 Task: Find connections with filter location Patiya with filter topic #personaldevelopment with filter profile language French with filter current company Decathlon Sports India with filter school The Doon School with filter industry Plastics Manufacturing with filter service category Auto Insurance with filter keywords title Director of Storytelling
Action: Mouse moved to (601, 118)
Screenshot: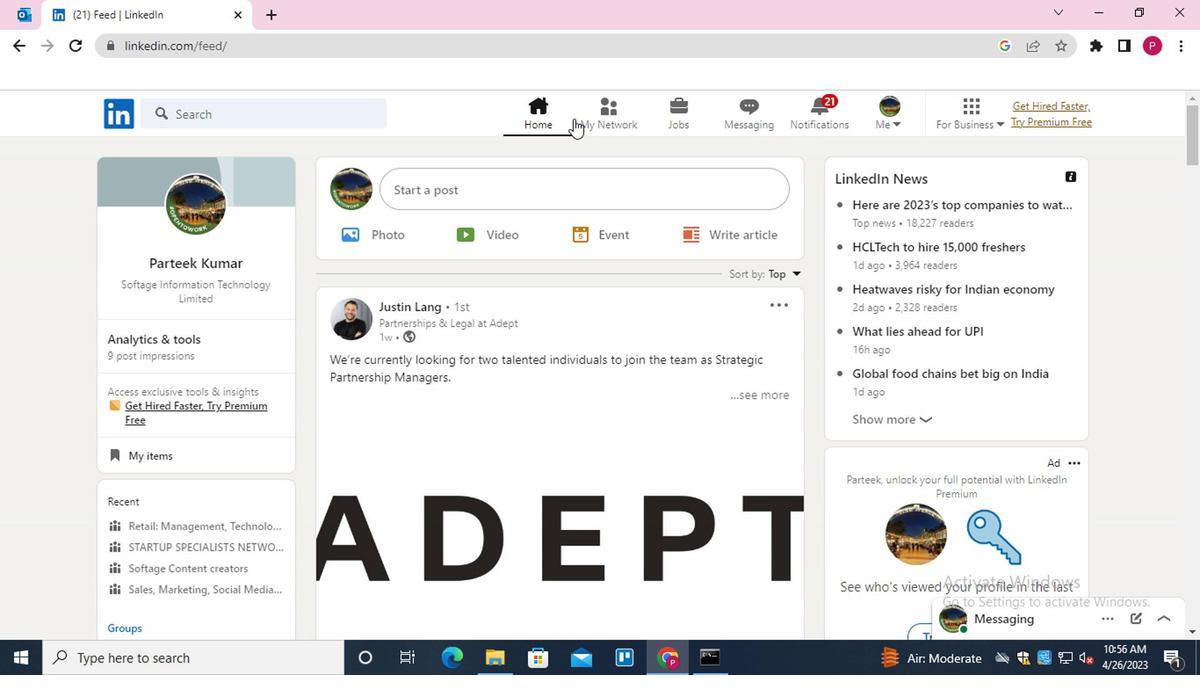 
Action: Mouse pressed left at (601, 118)
Screenshot: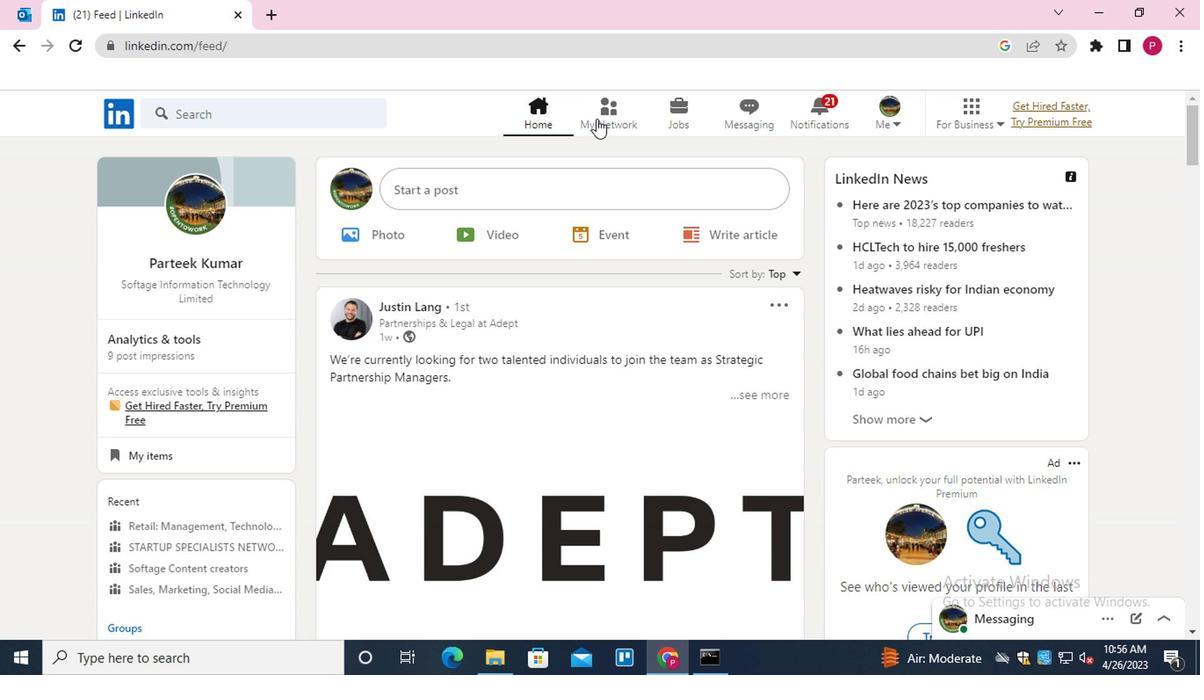 
Action: Mouse moved to (274, 211)
Screenshot: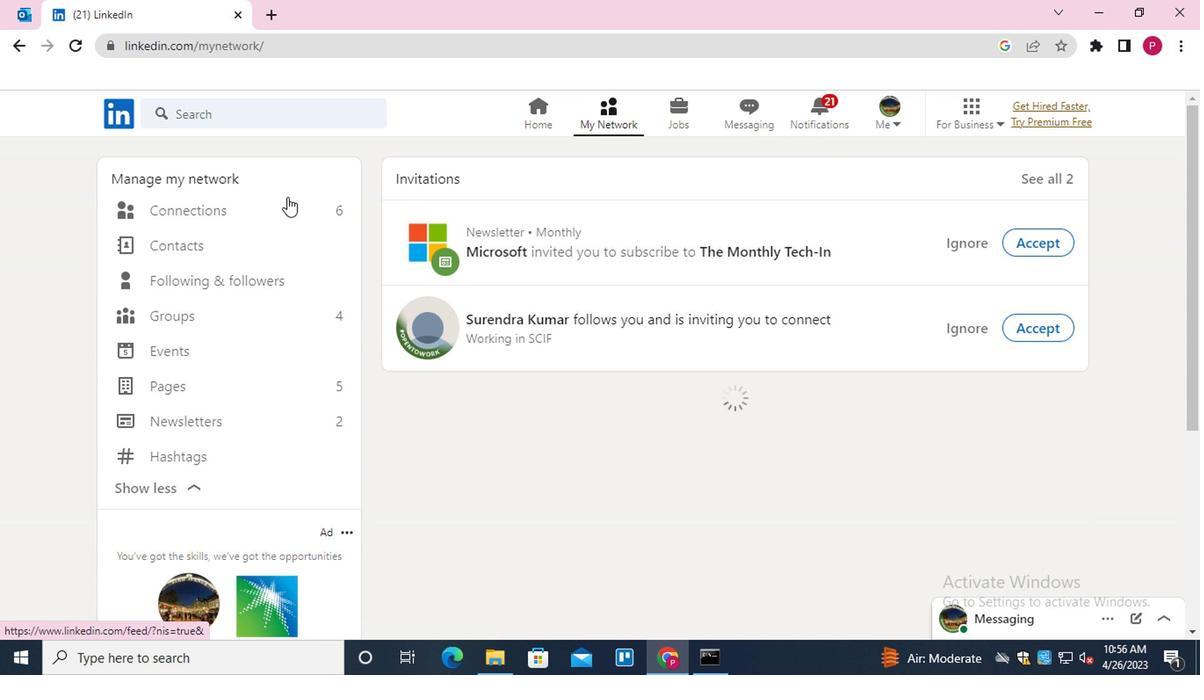 
Action: Mouse pressed left at (274, 211)
Screenshot: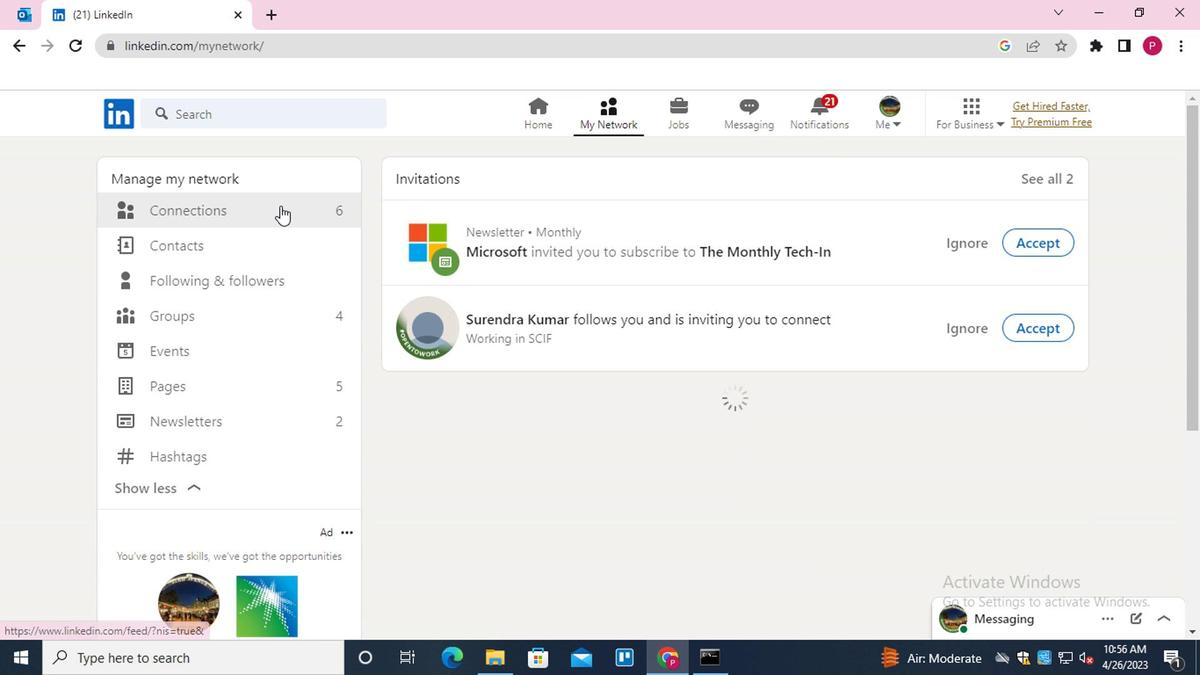 
Action: Mouse moved to (718, 213)
Screenshot: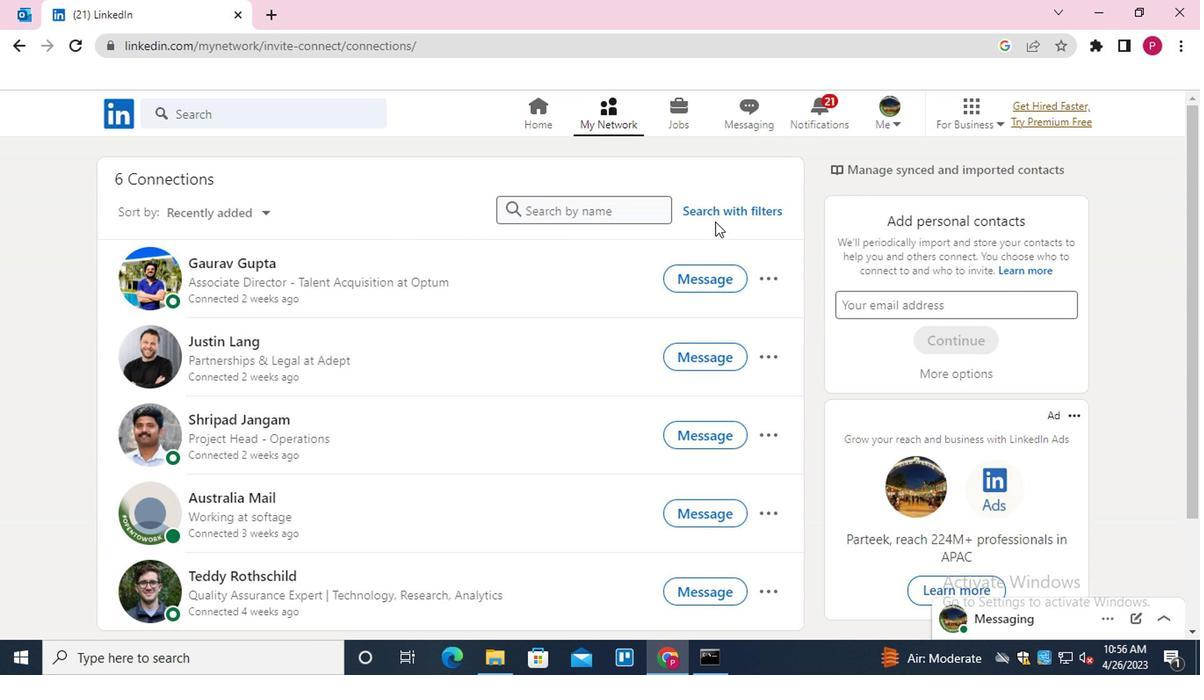 
Action: Mouse pressed left at (718, 213)
Screenshot: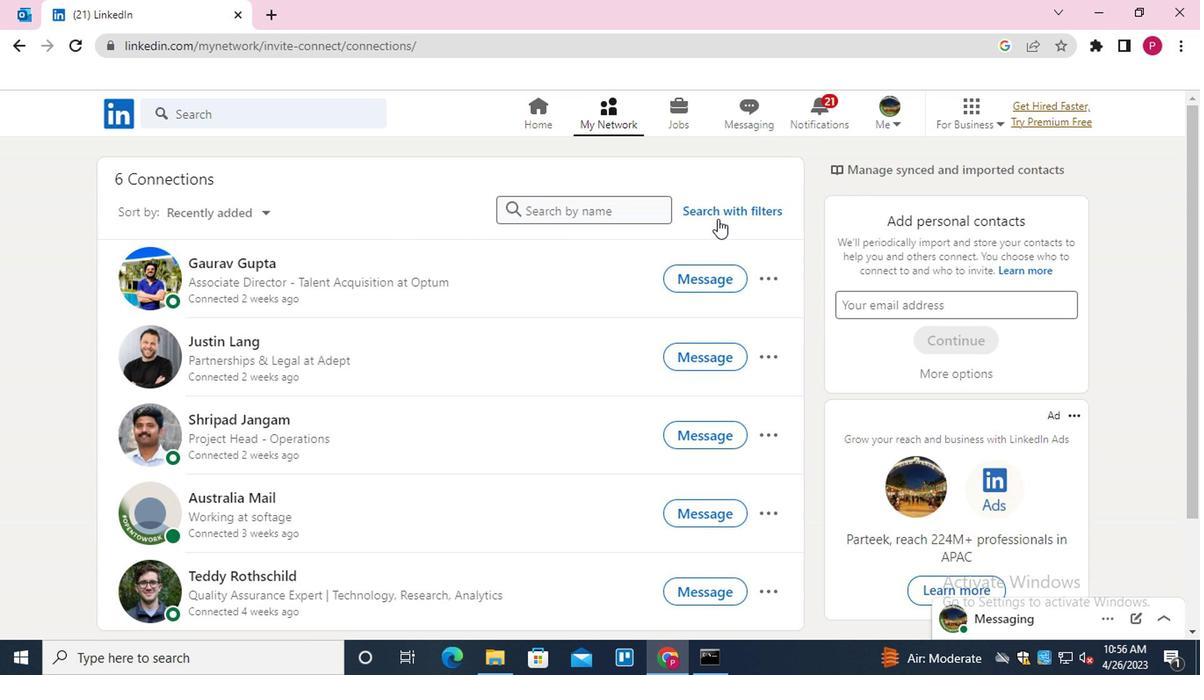 
Action: Mouse moved to (571, 162)
Screenshot: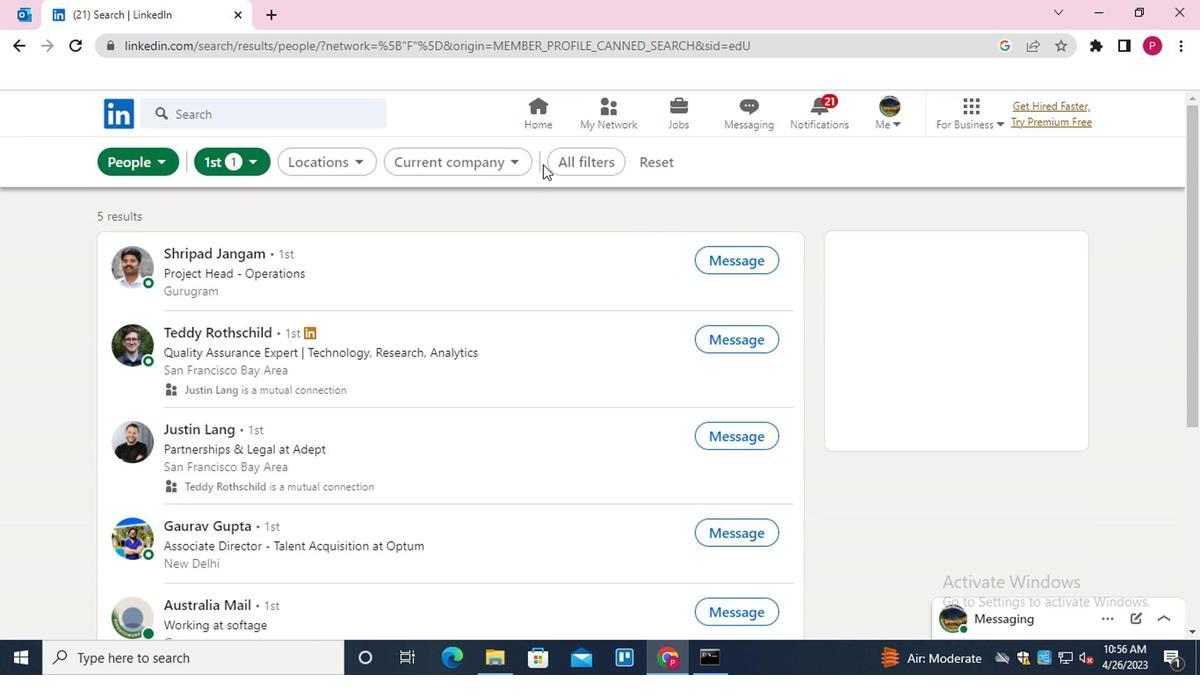 
Action: Mouse pressed left at (571, 162)
Screenshot: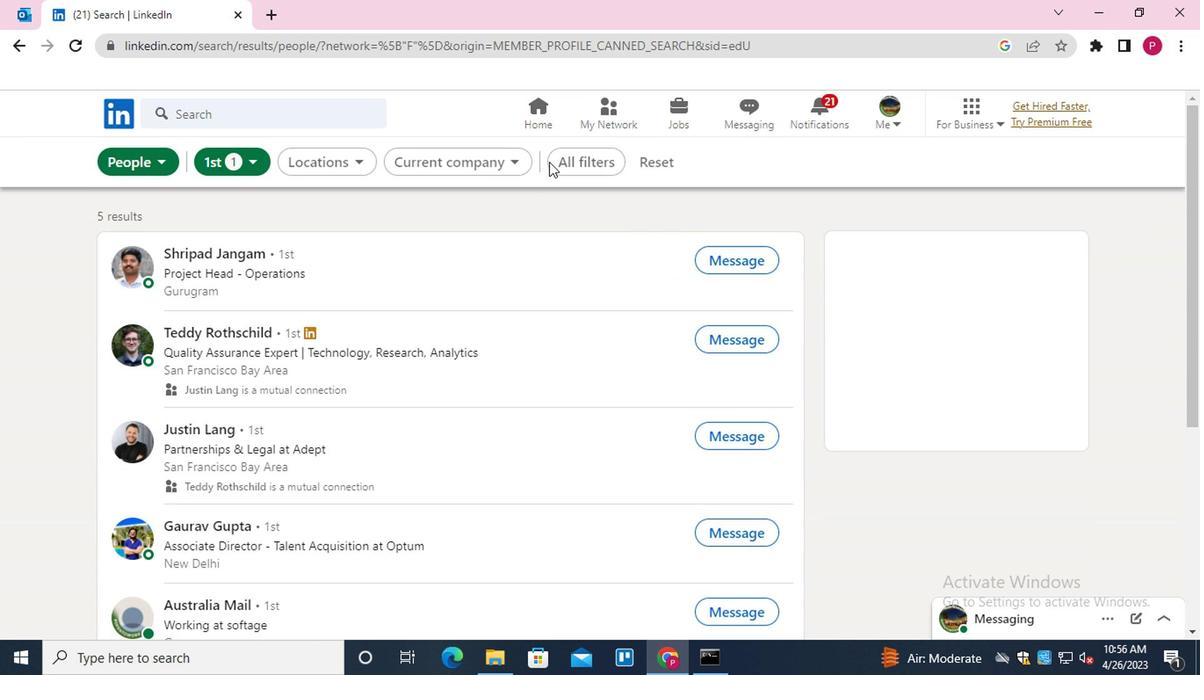 
Action: Mouse moved to (889, 326)
Screenshot: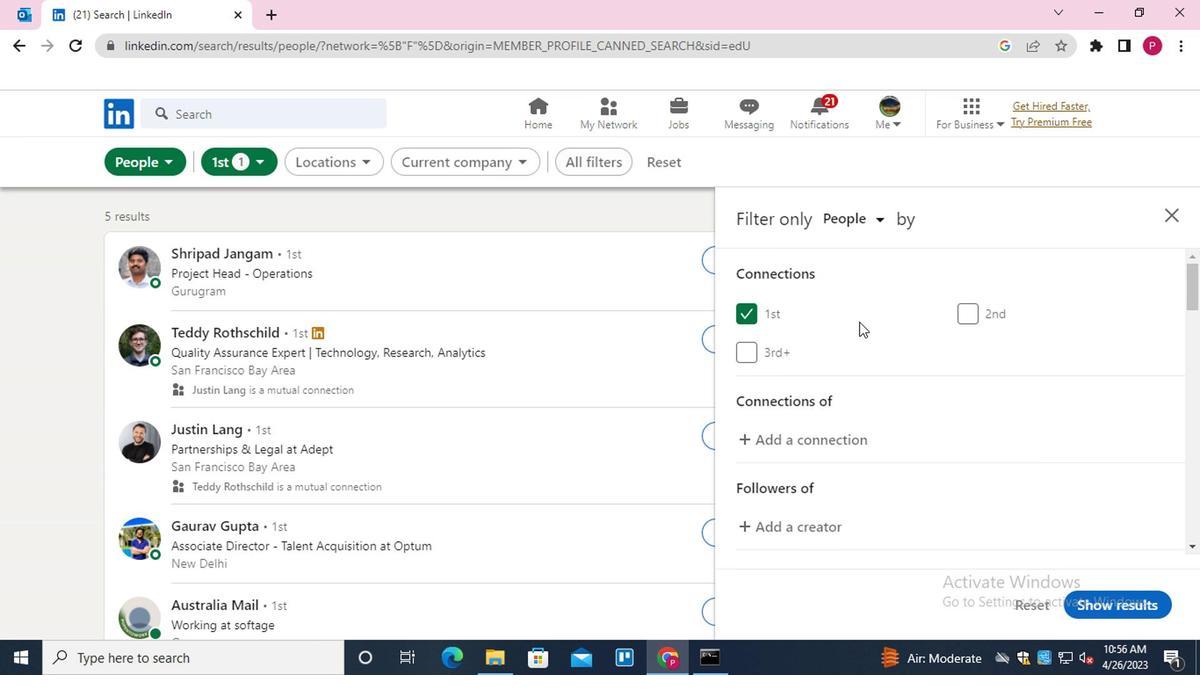 
Action: Mouse scrolled (889, 325) with delta (0, 0)
Screenshot: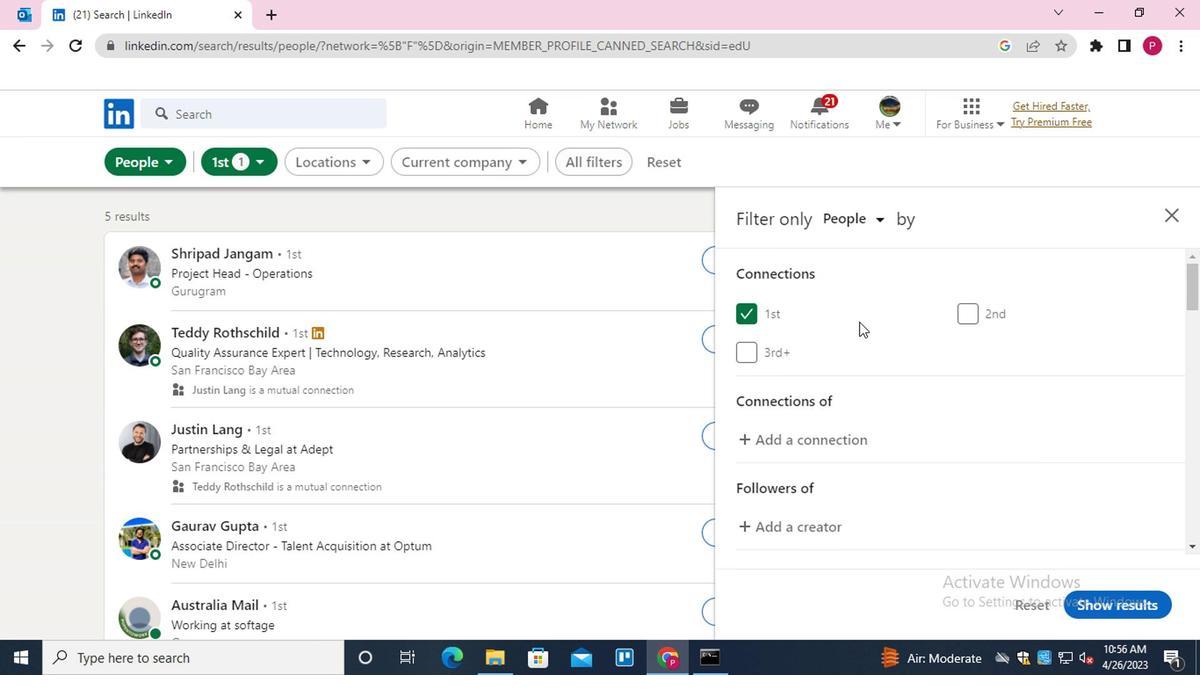 
Action: Mouse moved to (898, 332)
Screenshot: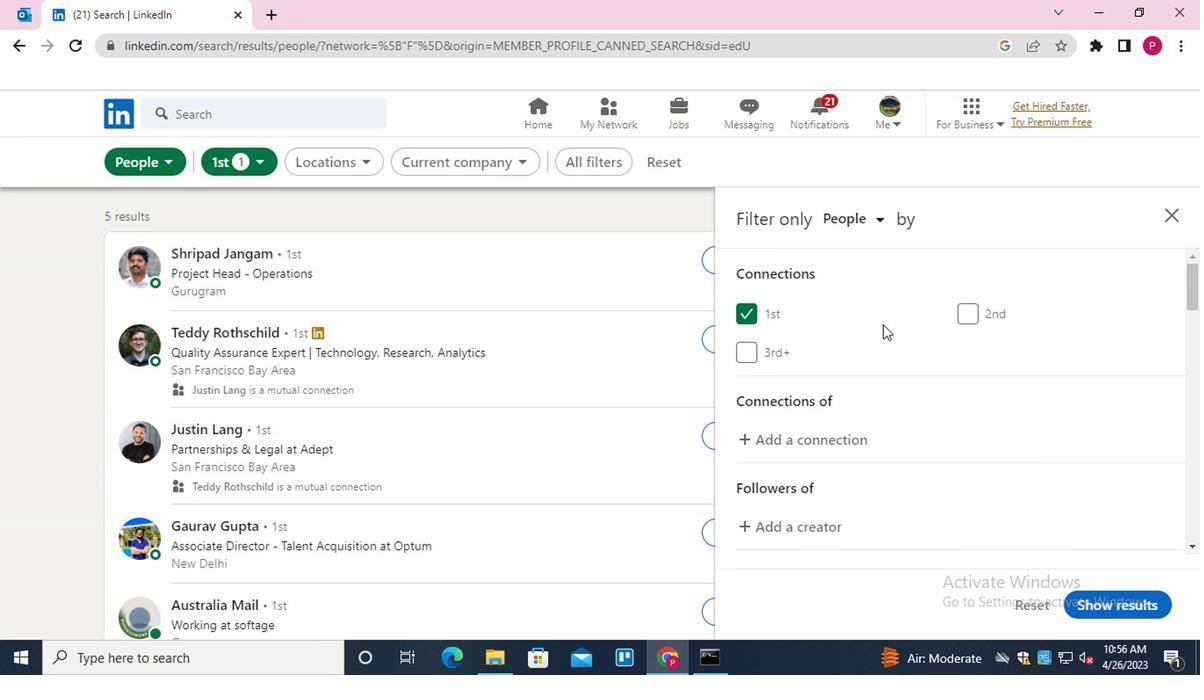 
Action: Mouse scrolled (898, 331) with delta (0, 0)
Screenshot: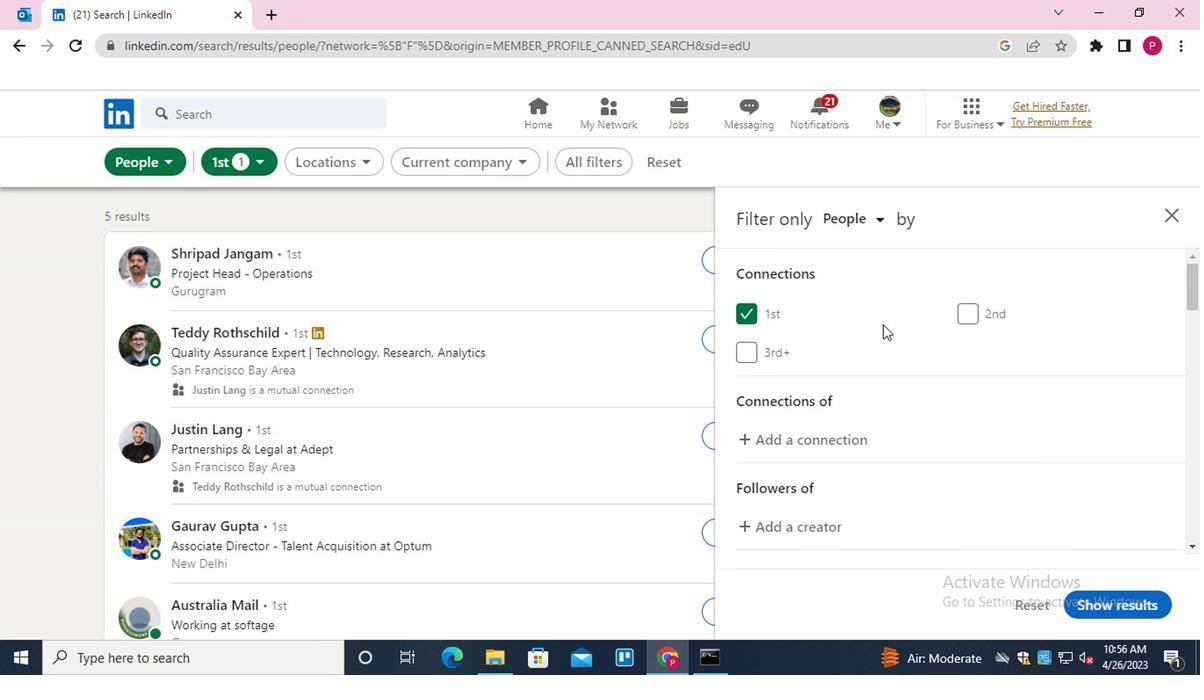 
Action: Mouse moved to (909, 338)
Screenshot: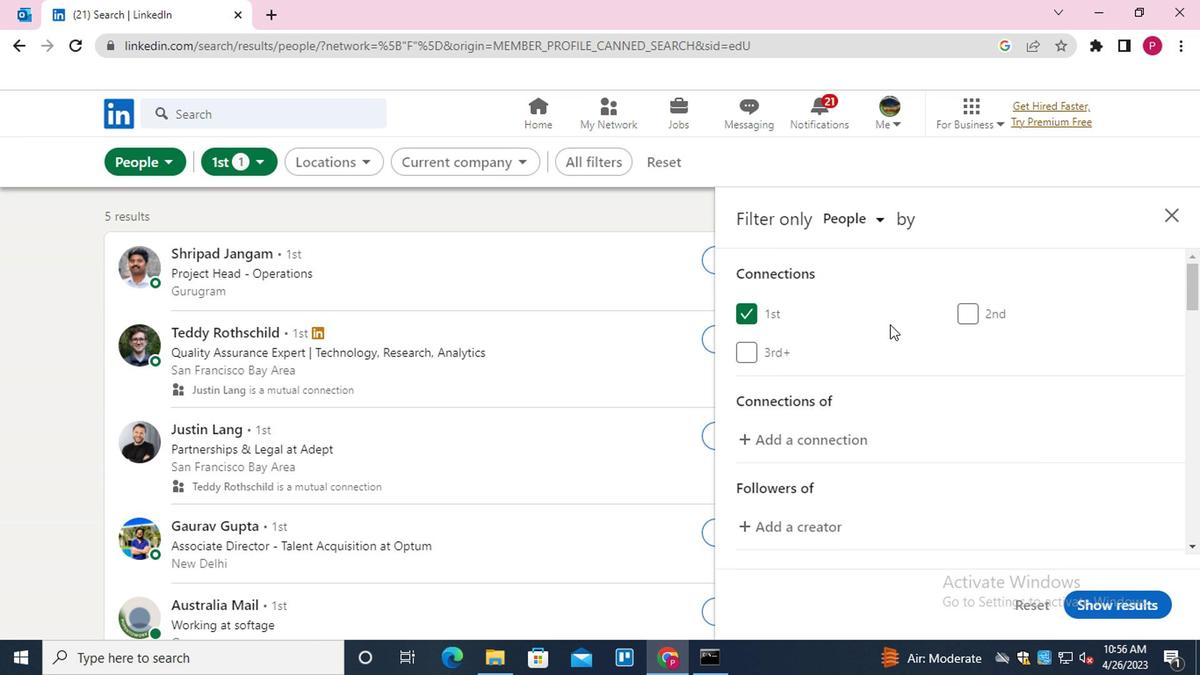 
Action: Mouse scrolled (909, 337) with delta (0, -1)
Screenshot: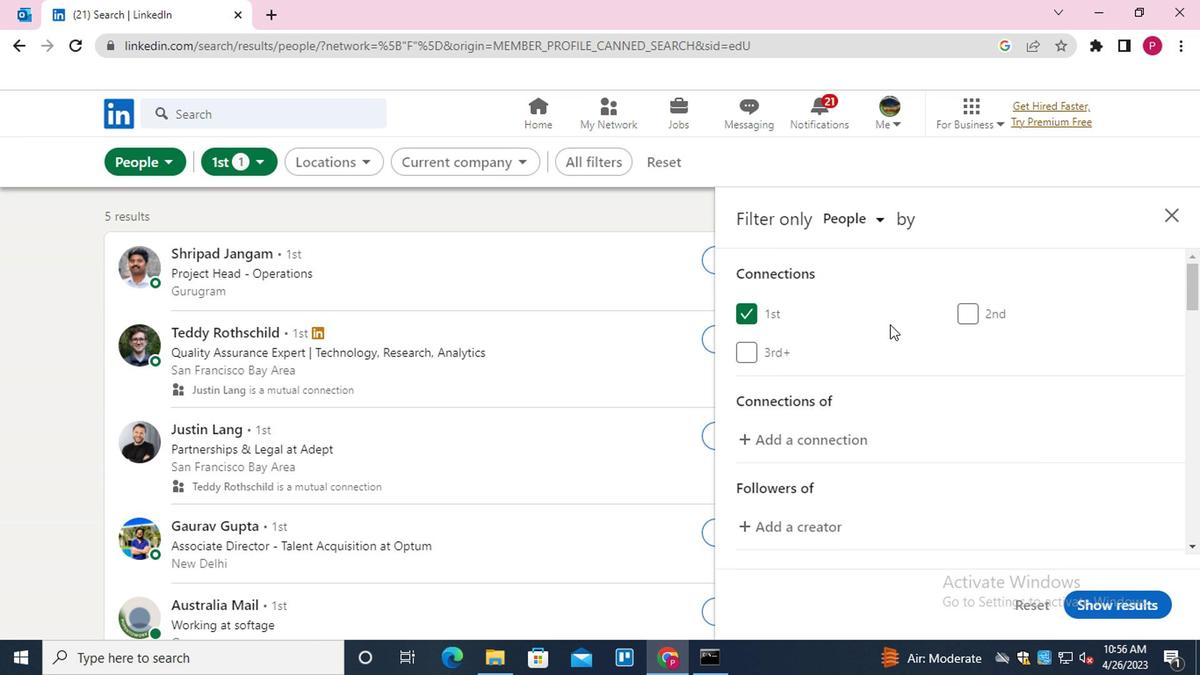 
Action: Mouse moved to (990, 430)
Screenshot: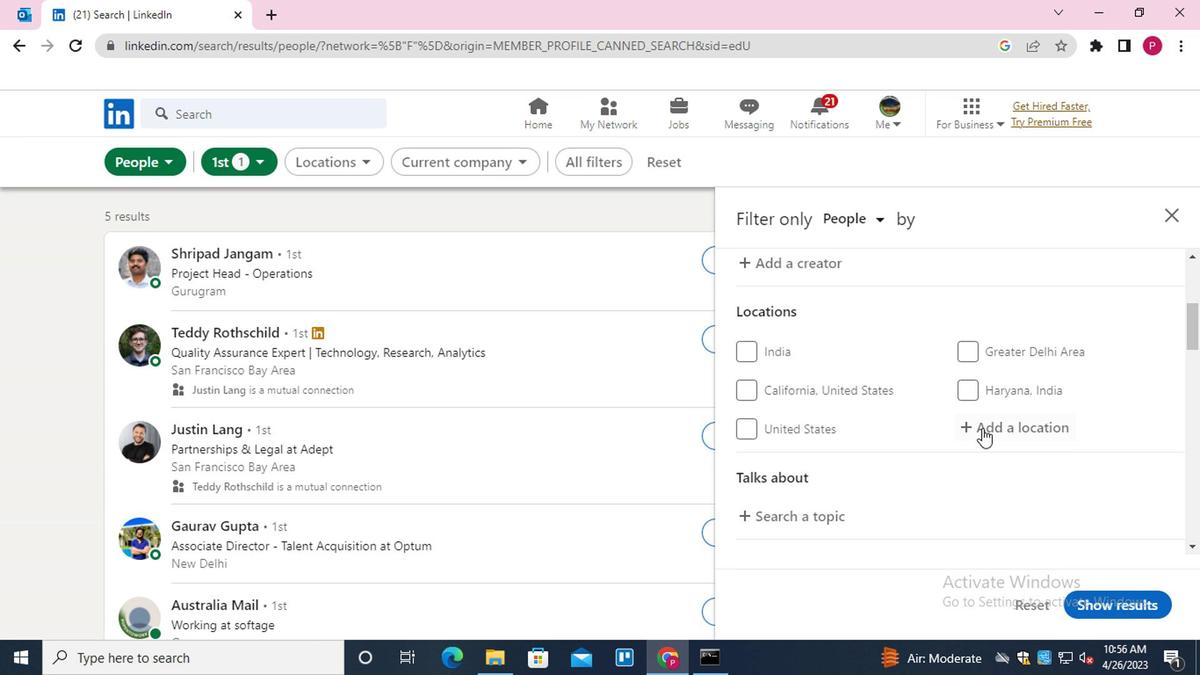 
Action: Mouse pressed left at (990, 430)
Screenshot: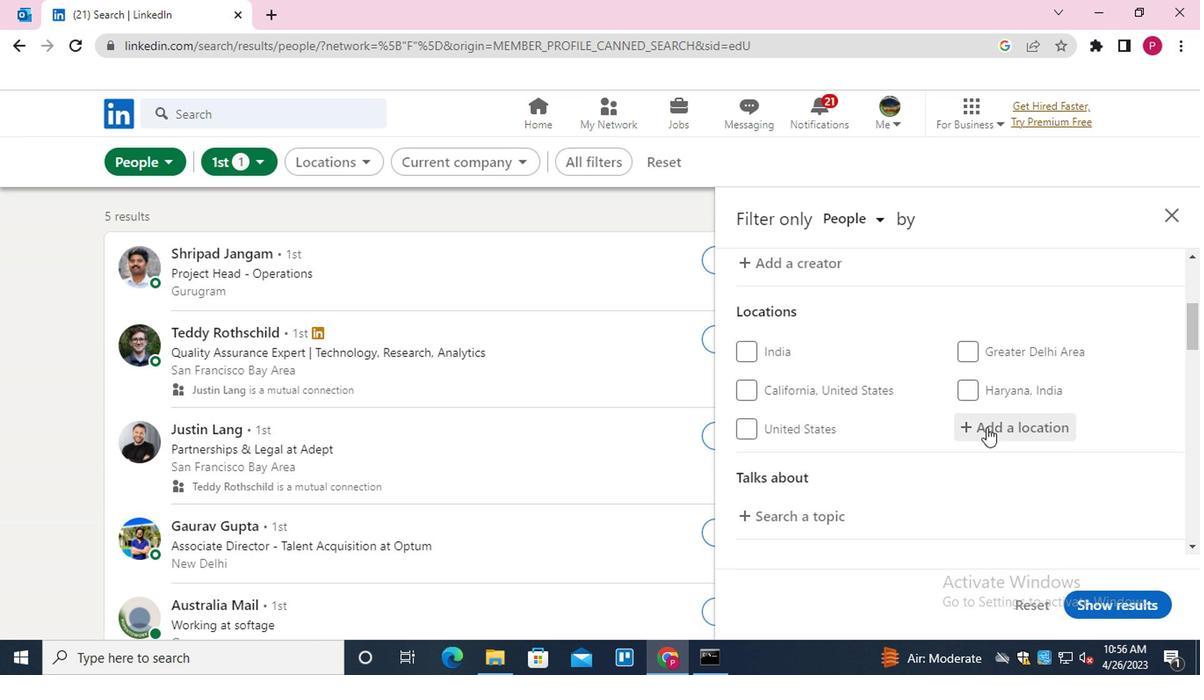 
Action: Key pressed <Key.shift>PATIYA<Key.down><Key.enter>
Screenshot: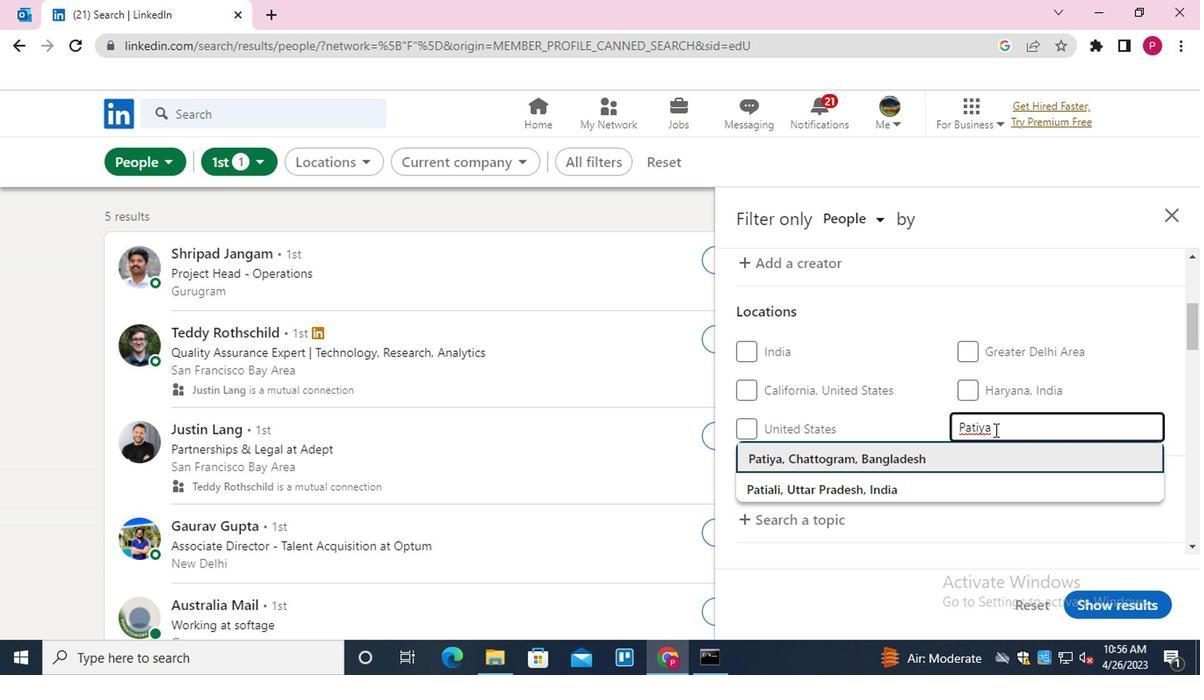 
Action: Mouse moved to (970, 443)
Screenshot: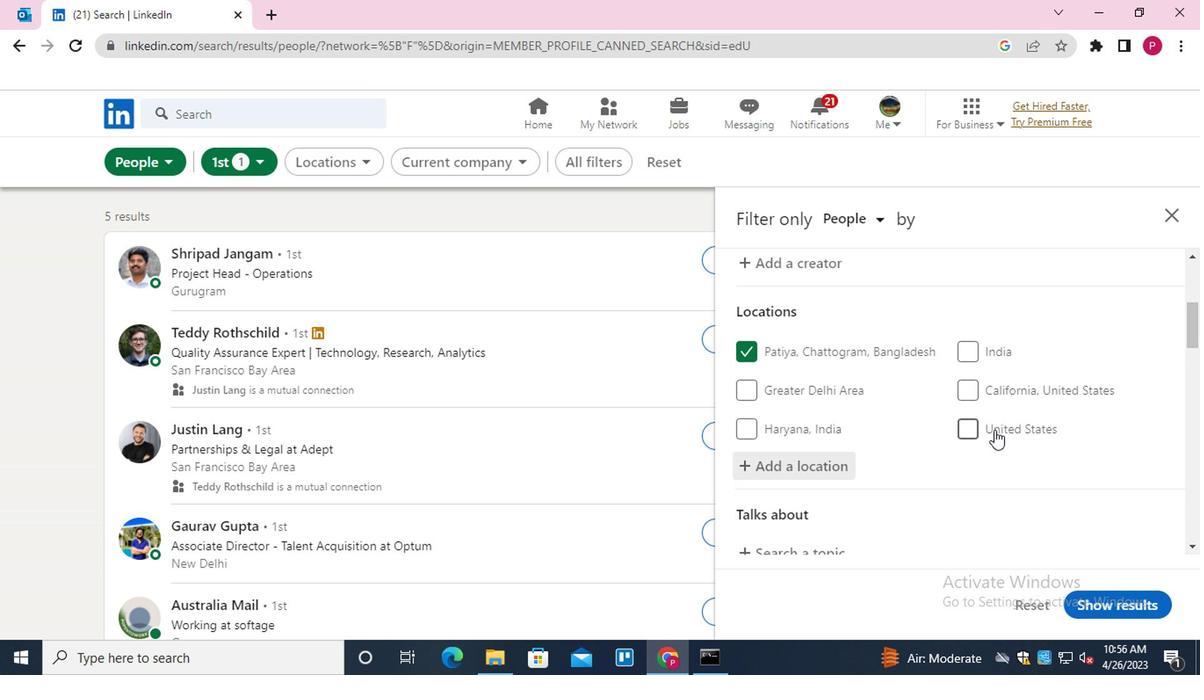 
Action: Mouse scrolled (970, 443) with delta (0, 0)
Screenshot: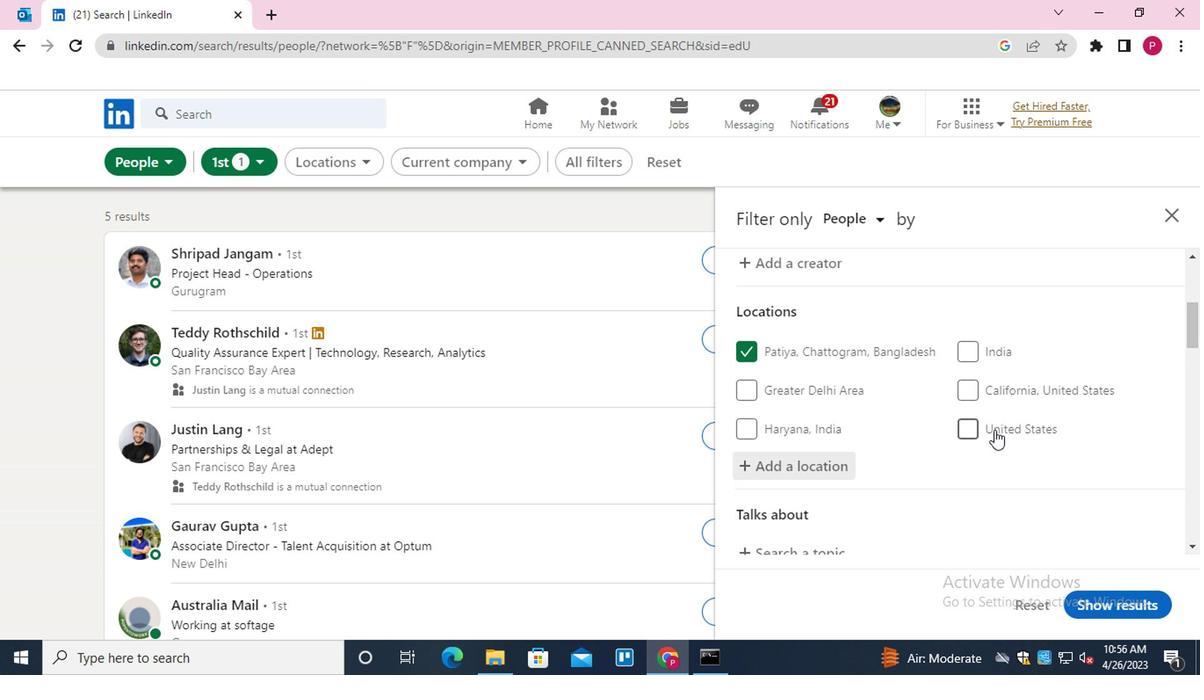 
Action: Mouse moved to (794, 475)
Screenshot: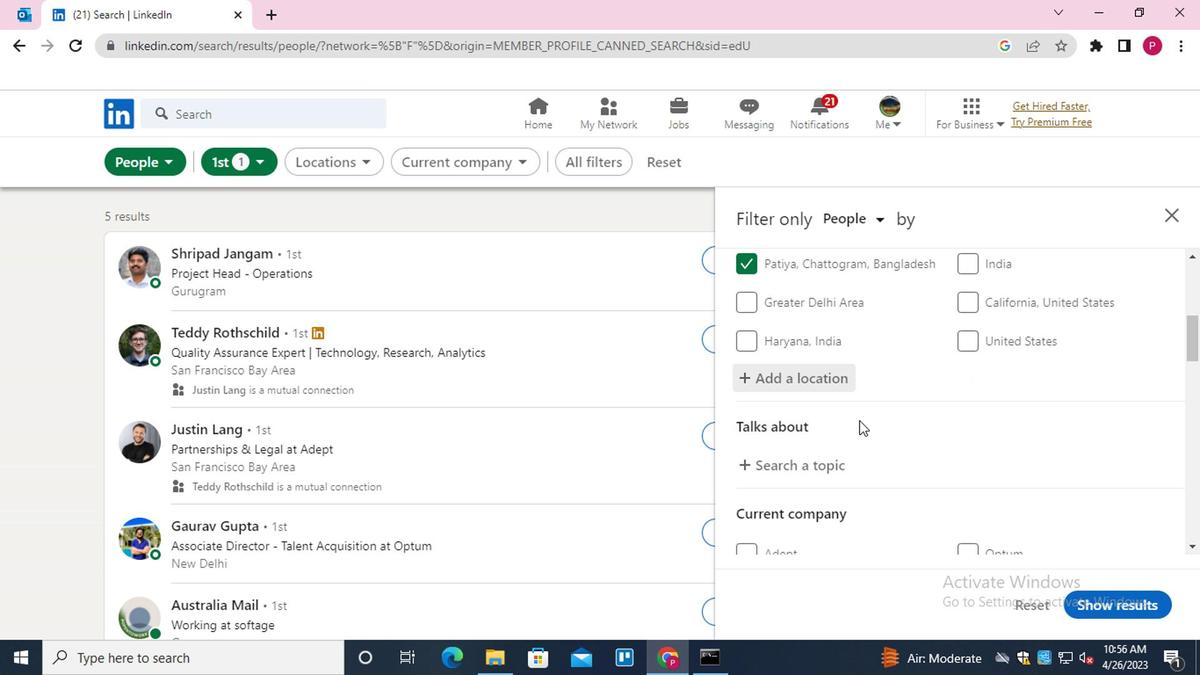 
Action: Mouse pressed left at (794, 475)
Screenshot: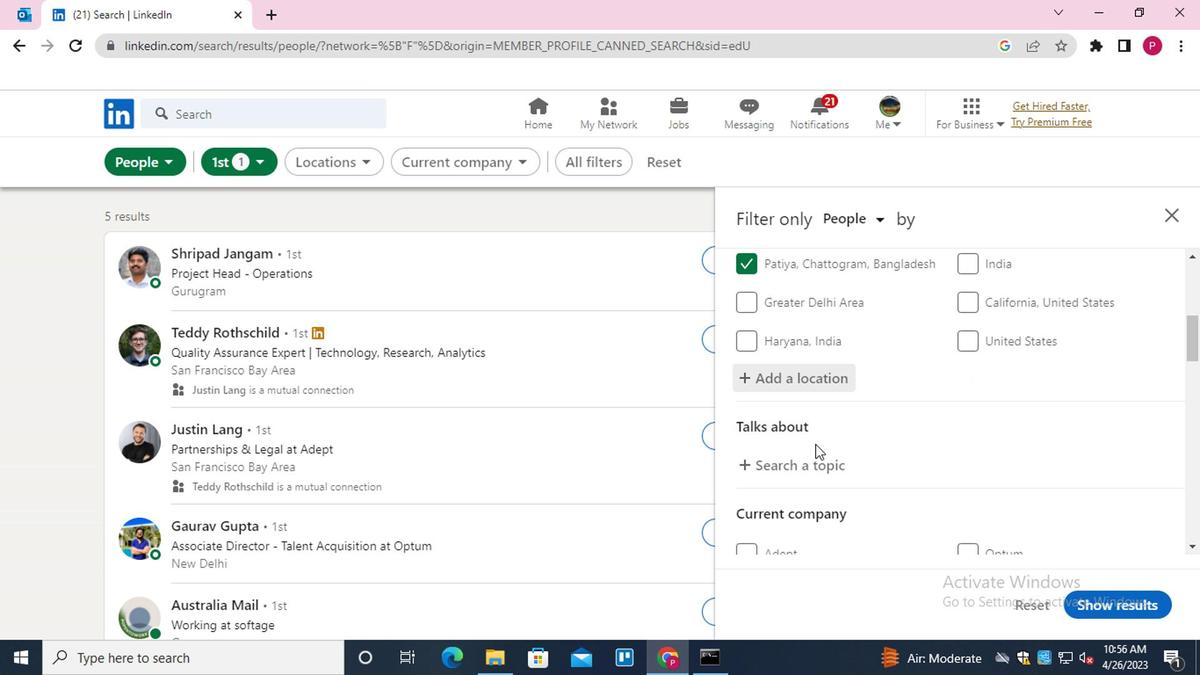 
Action: Key pressed PERSONAL<Key.down><Key.down><Key.enter>
Screenshot: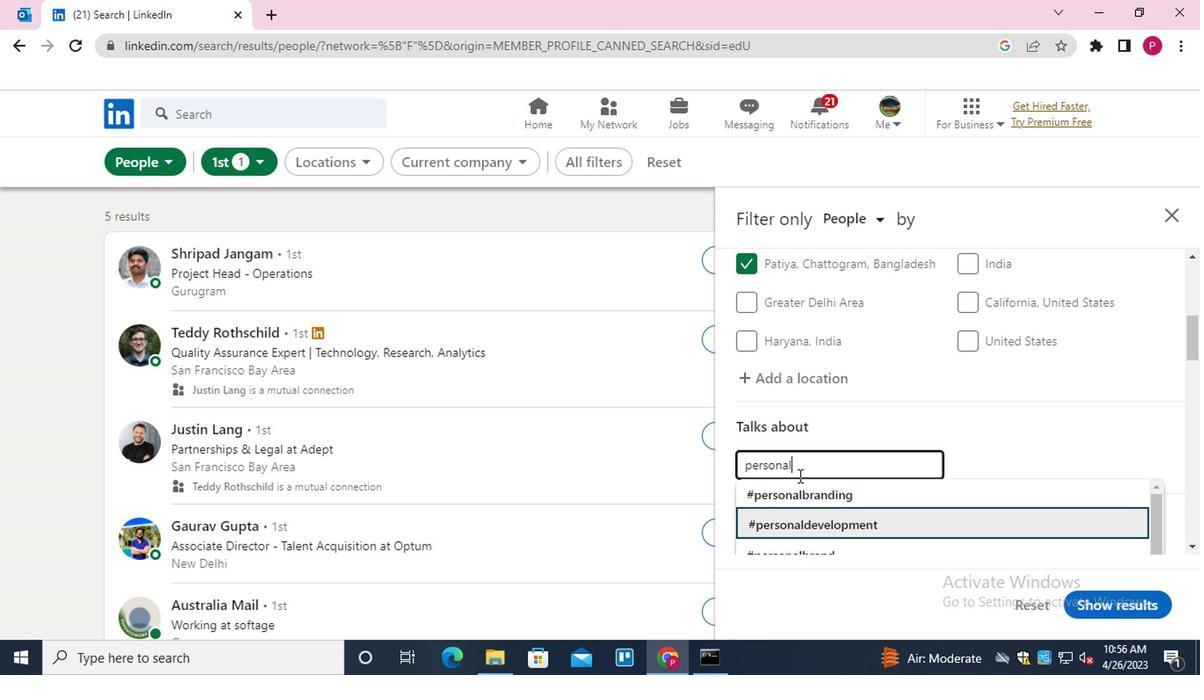 
Action: Mouse moved to (793, 476)
Screenshot: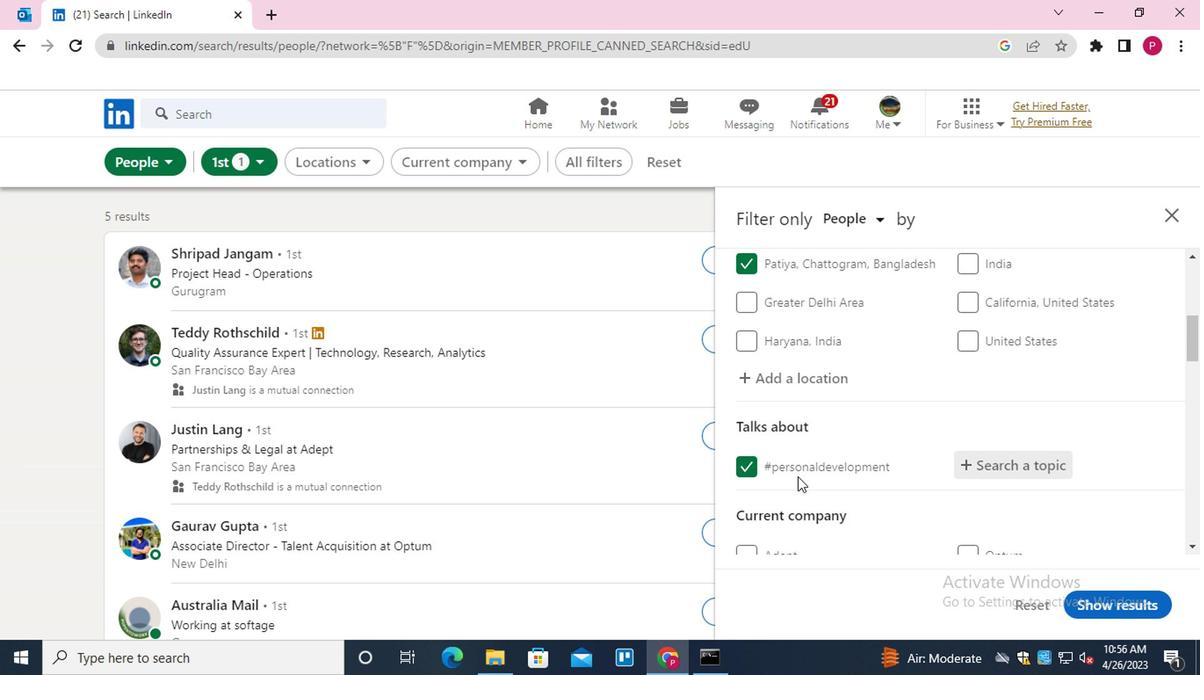 
Action: Mouse scrolled (793, 475) with delta (0, 0)
Screenshot: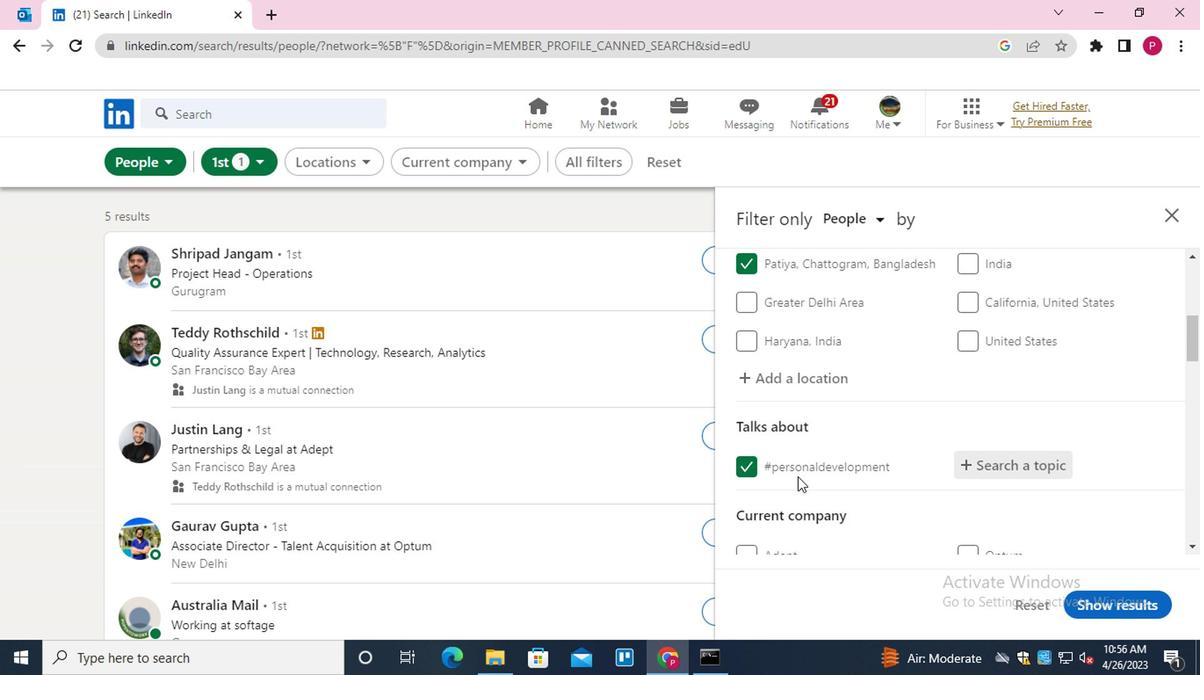 
Action: Mouse moved to (795, 474)
Screenshot: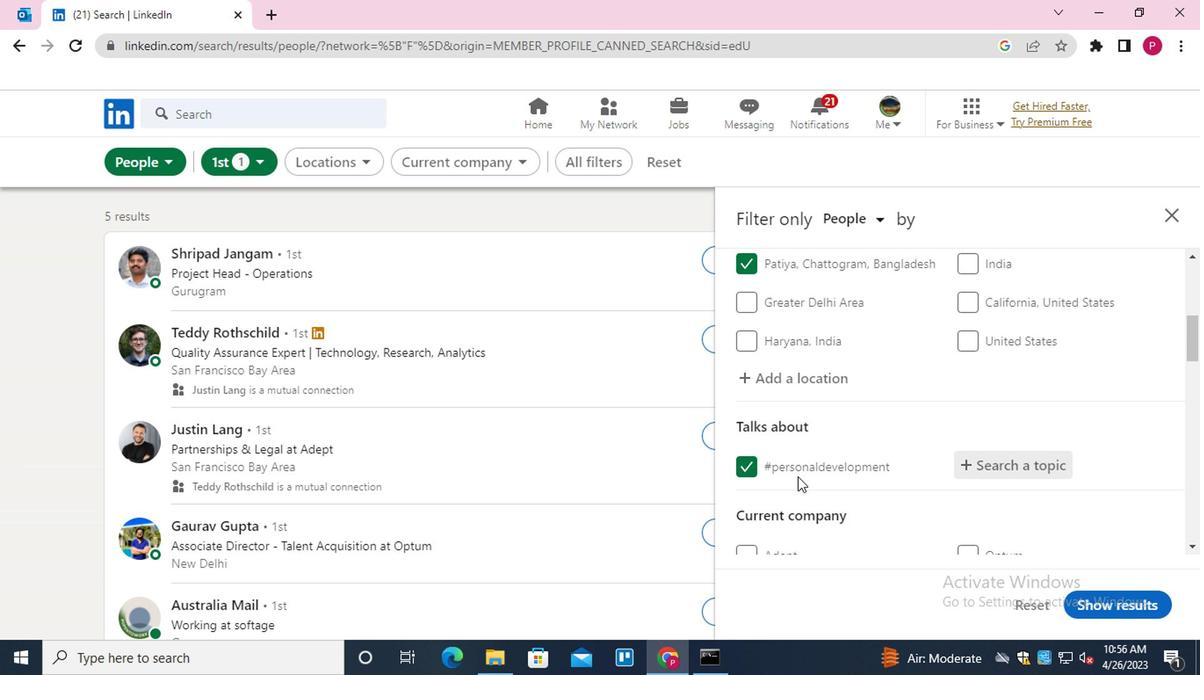 
Action: Mouse scrolled (795, 473) with delta (0, 0)
Screenshot: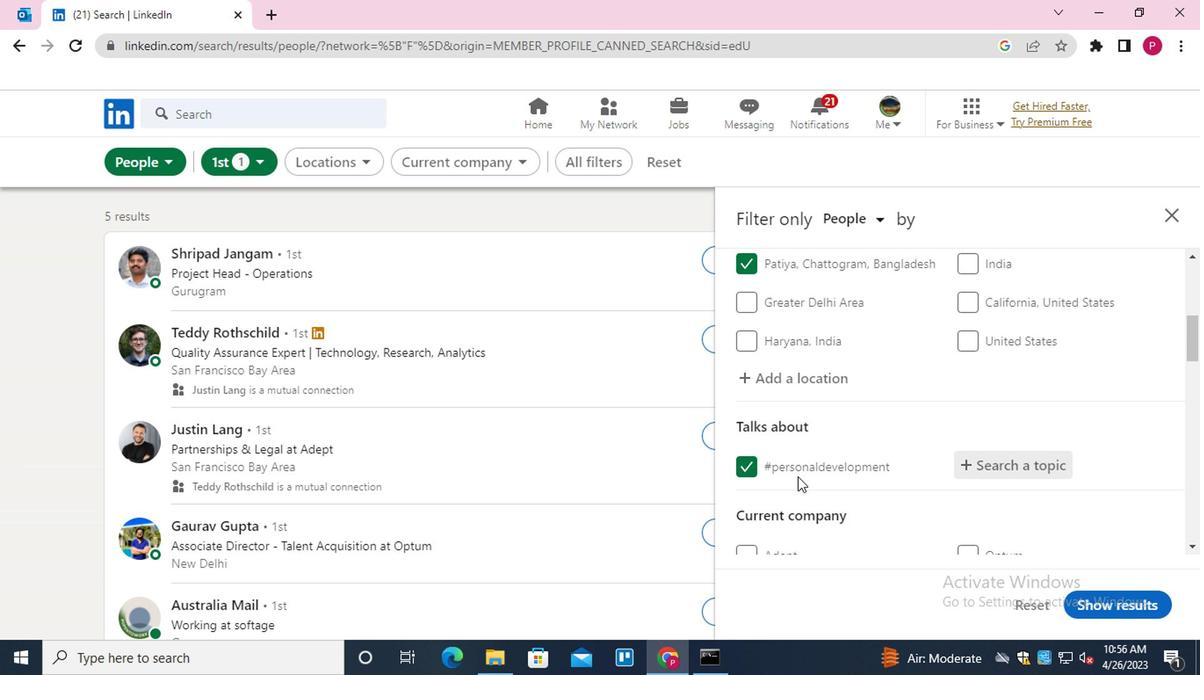 
Action: Mouse moved to (997, 416)
Screenshot: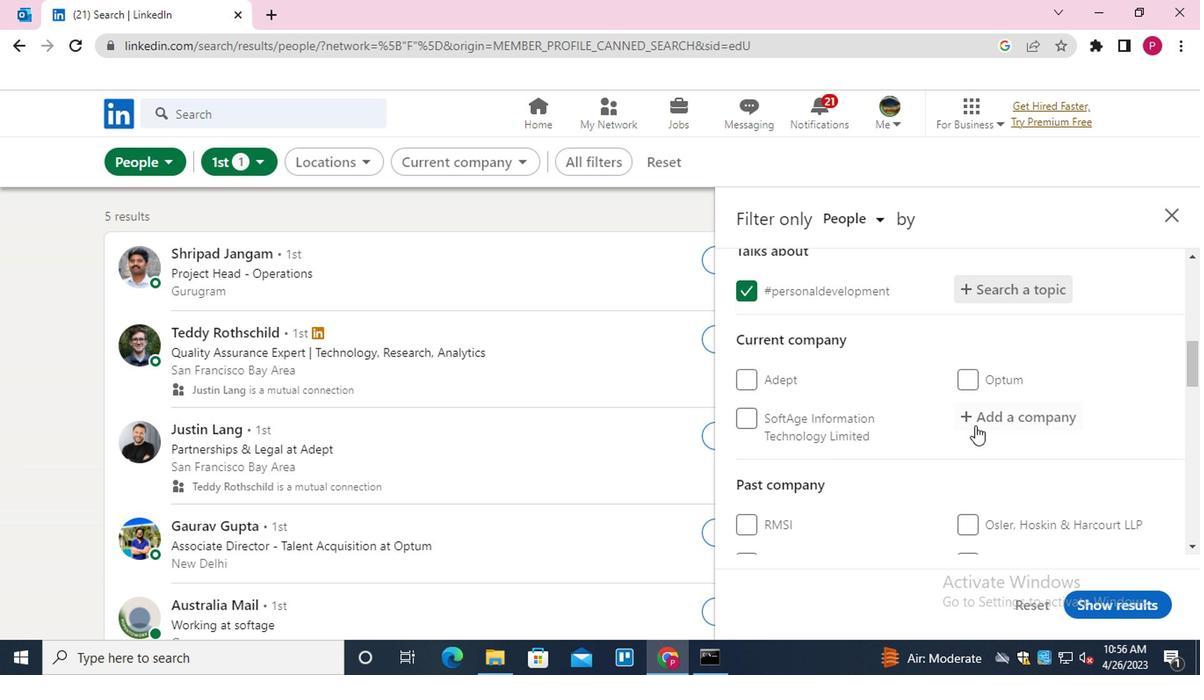 
Action: Mouse pressed left at (997, 416)
Screenshot: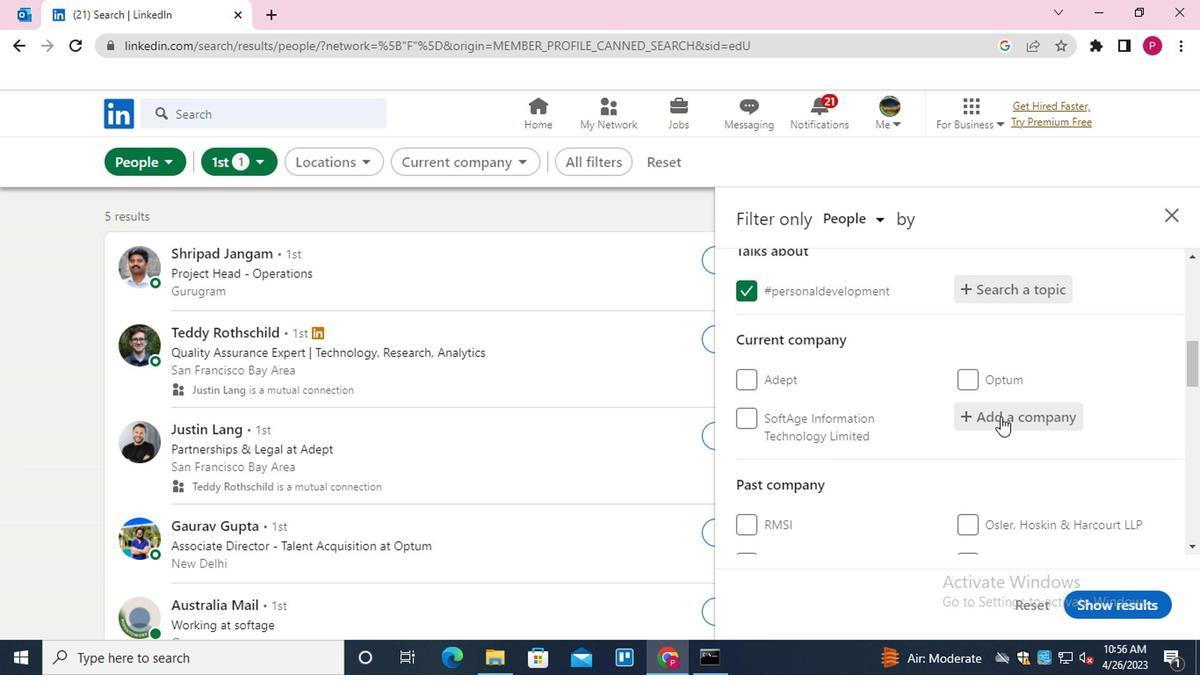 
Action: Mouse moved to (997, 416)
Screenshot: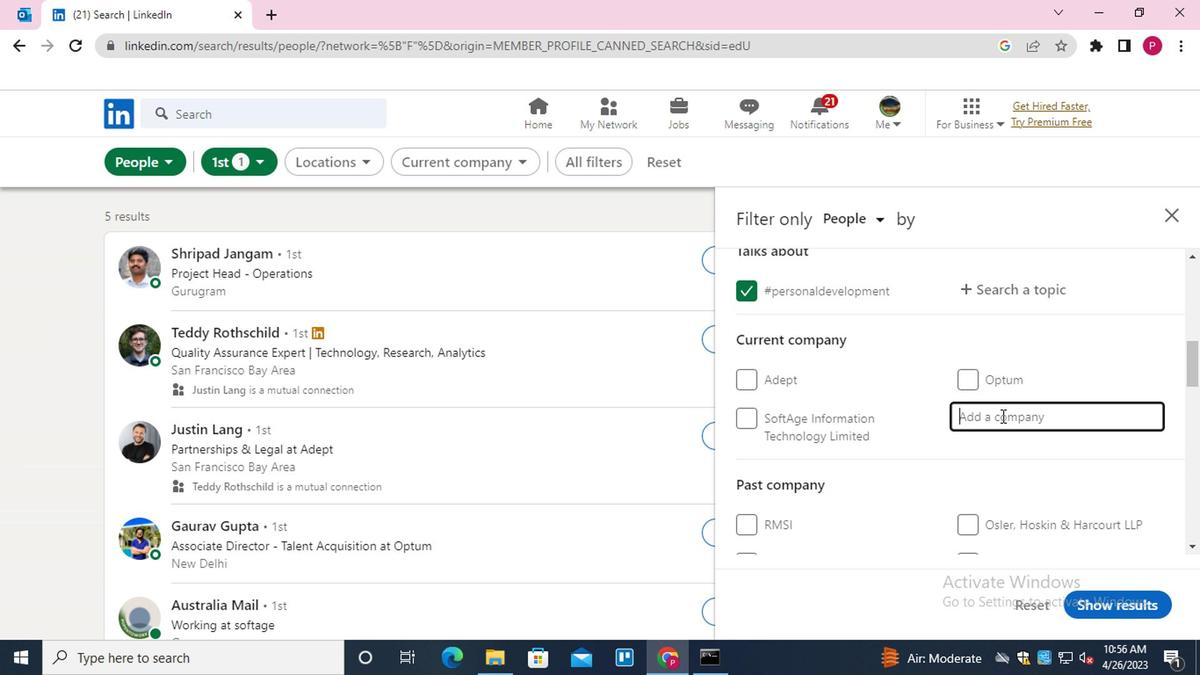 
Action: Key pressed <Key.shift>DECATHO
Screenshot: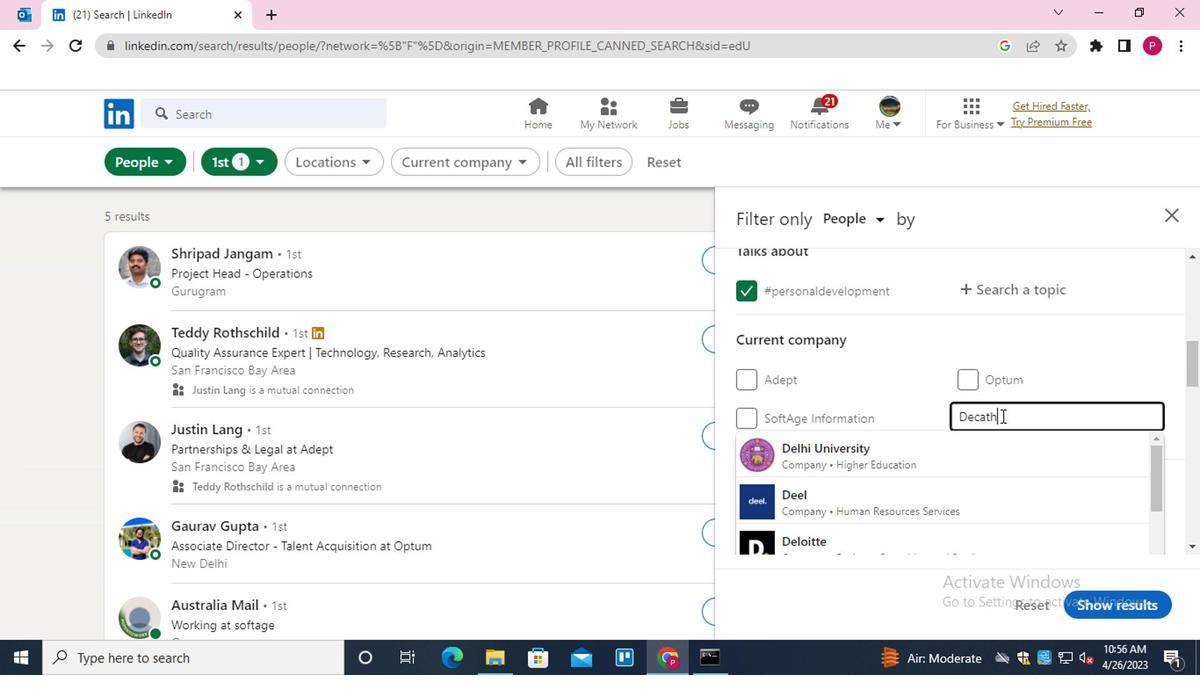 
Action: Mouse moved to (980, 409)
Screenshot: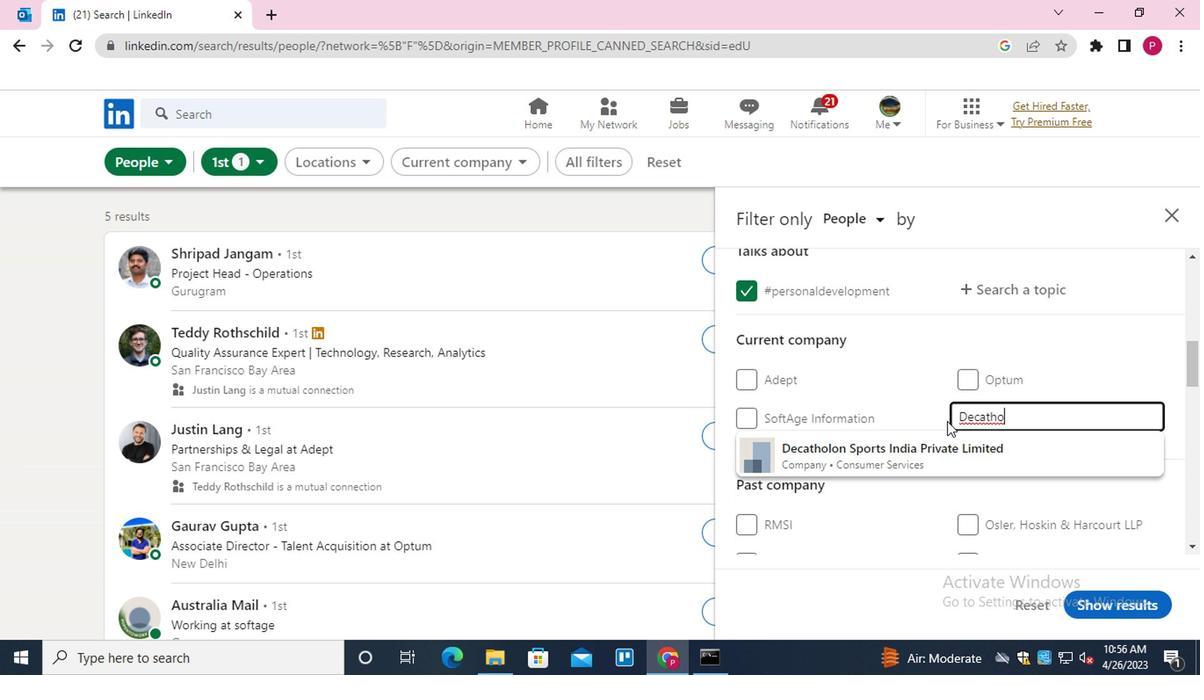 
Action: Key pressed <Key.backspace>
Screenshot: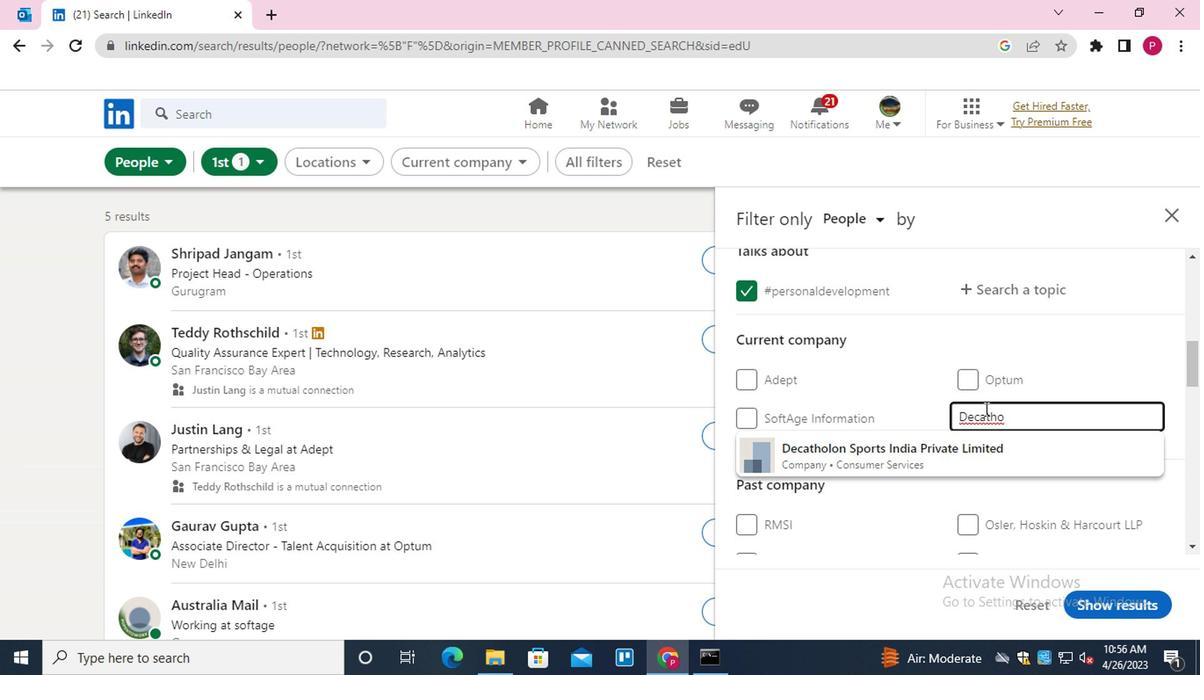 
Action: Mouse moved to (919, 533)
Screenshot: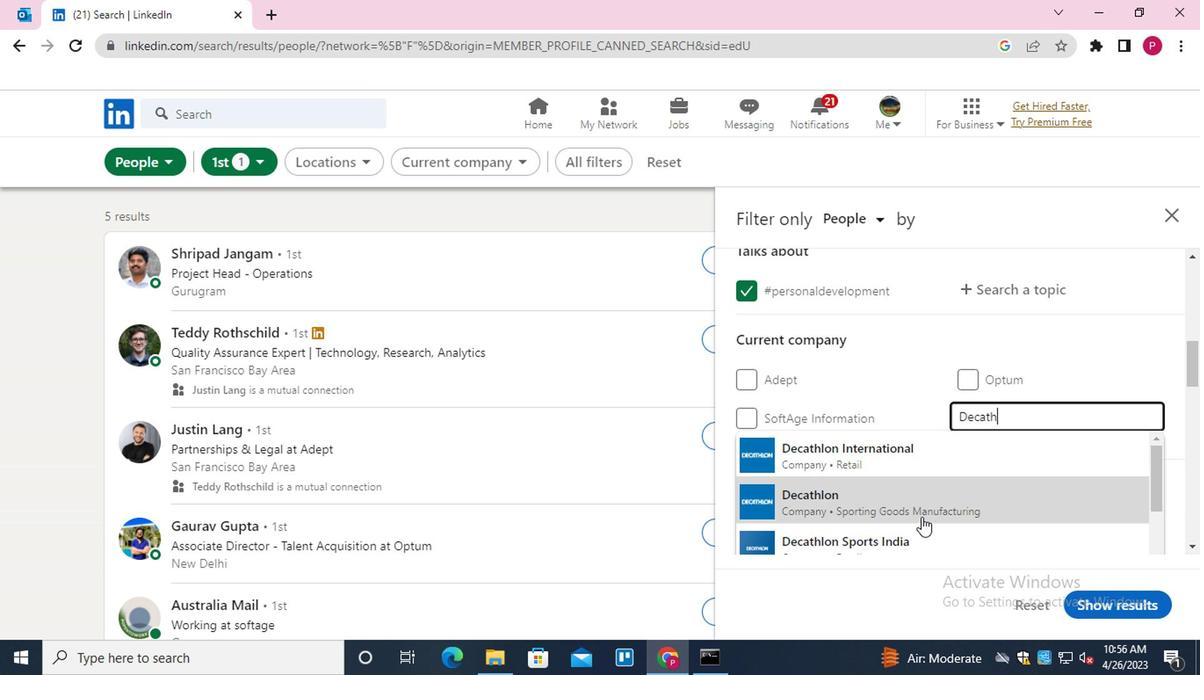 
Action: Mouse pressed left at (919, 533)
Screenshot: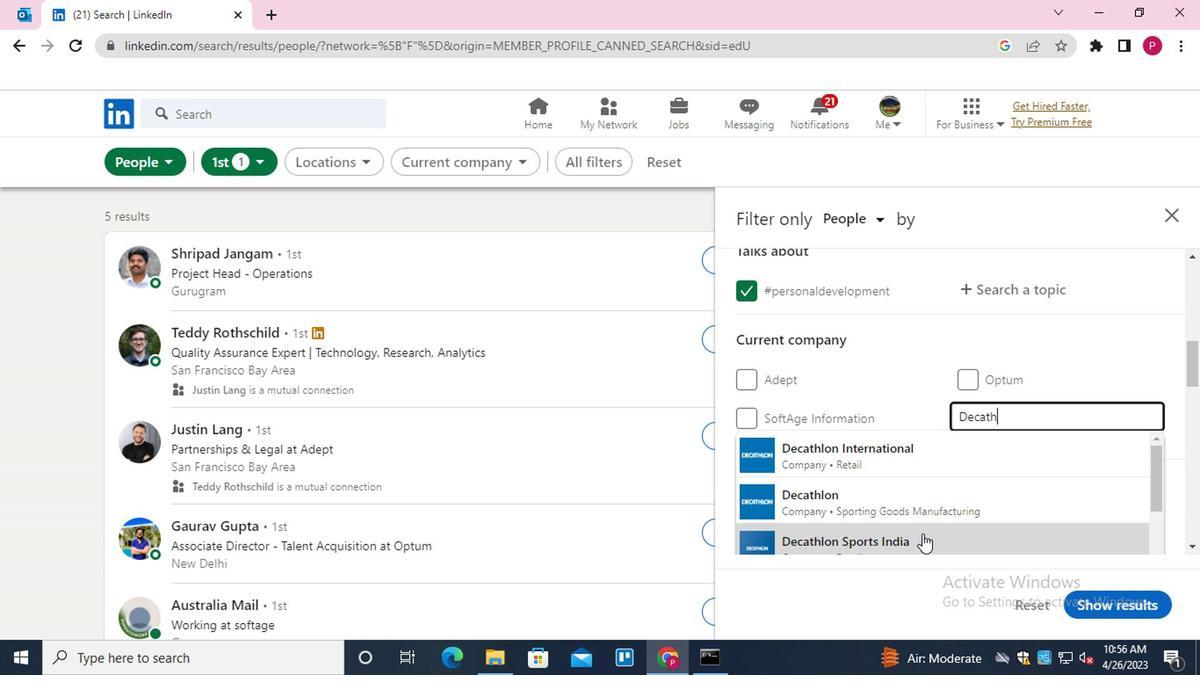 
Action: Mouse moved to (996, 489)
Screenshot: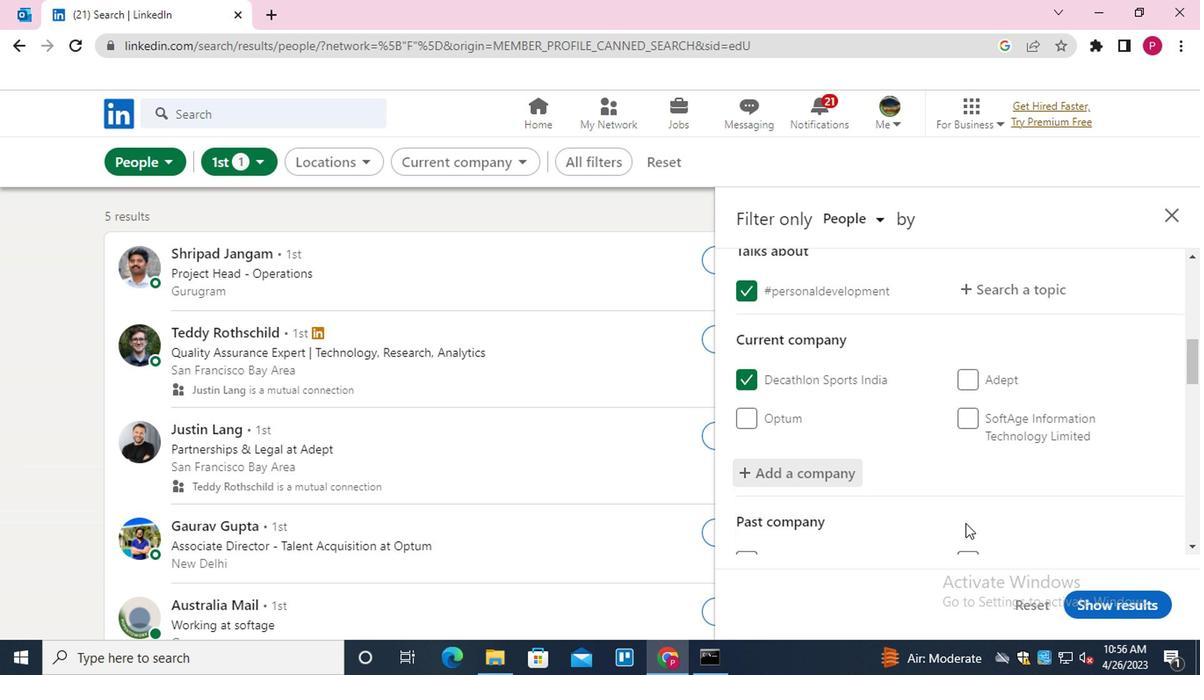 
Action: Mouse scrolled (996, 488) with delta (0, -1)
Screenshot: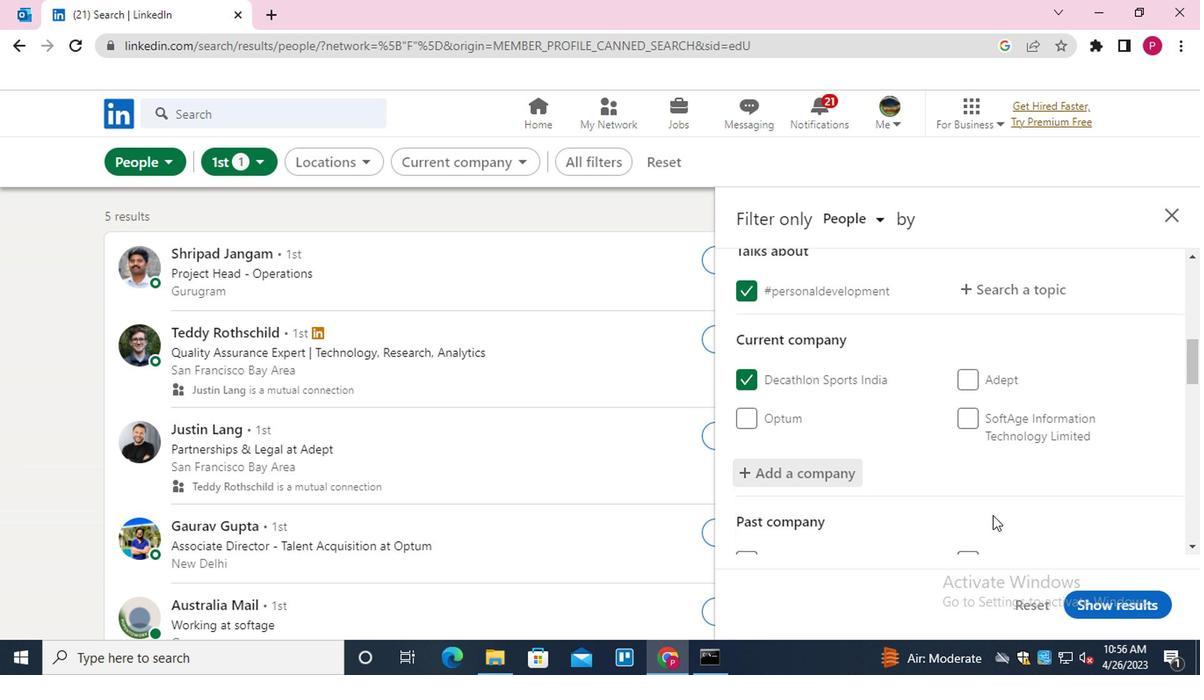 
Action: Mouse scrolled (996, 488) with delta (0, -1)
Screenshot: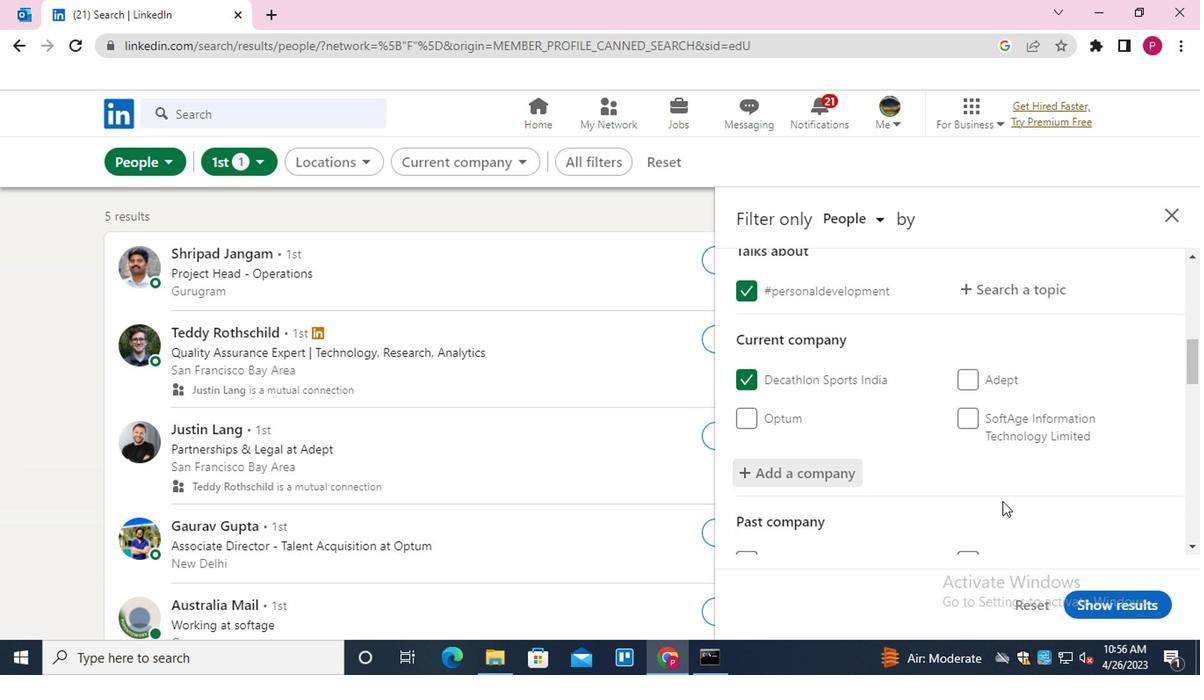
Action: Mouse moved to (973, 471)
Screenshot: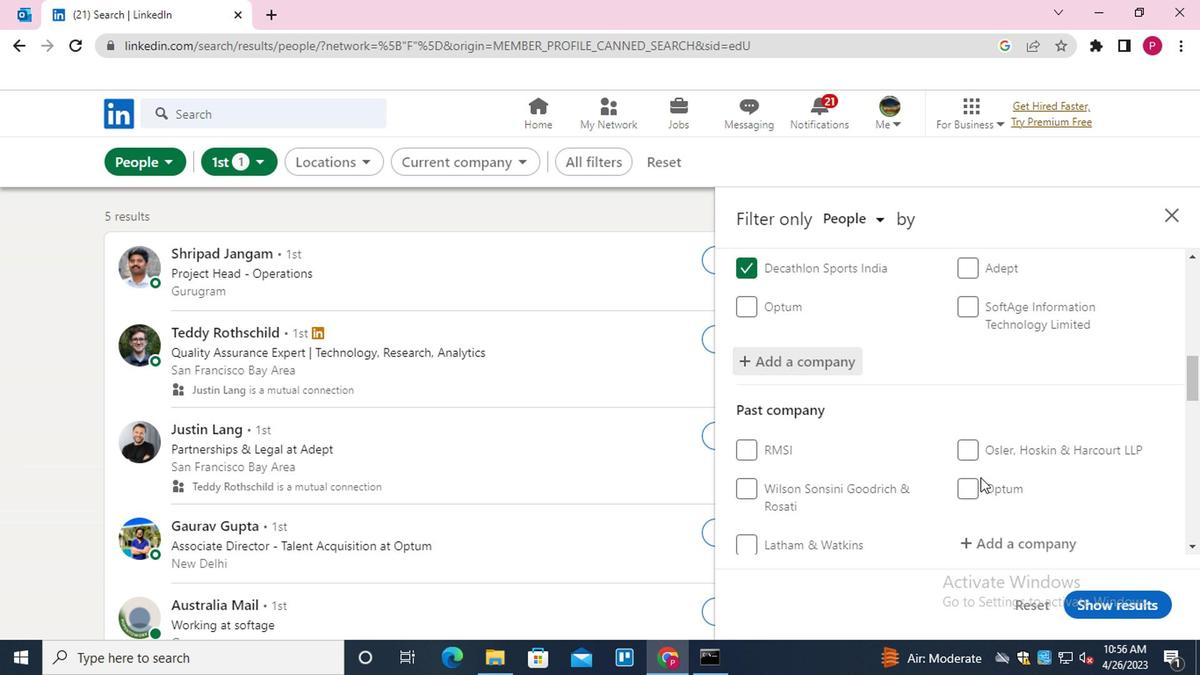 
Action: Mouse scrolled (973, 470) with delta (0, -1)
Screenshot: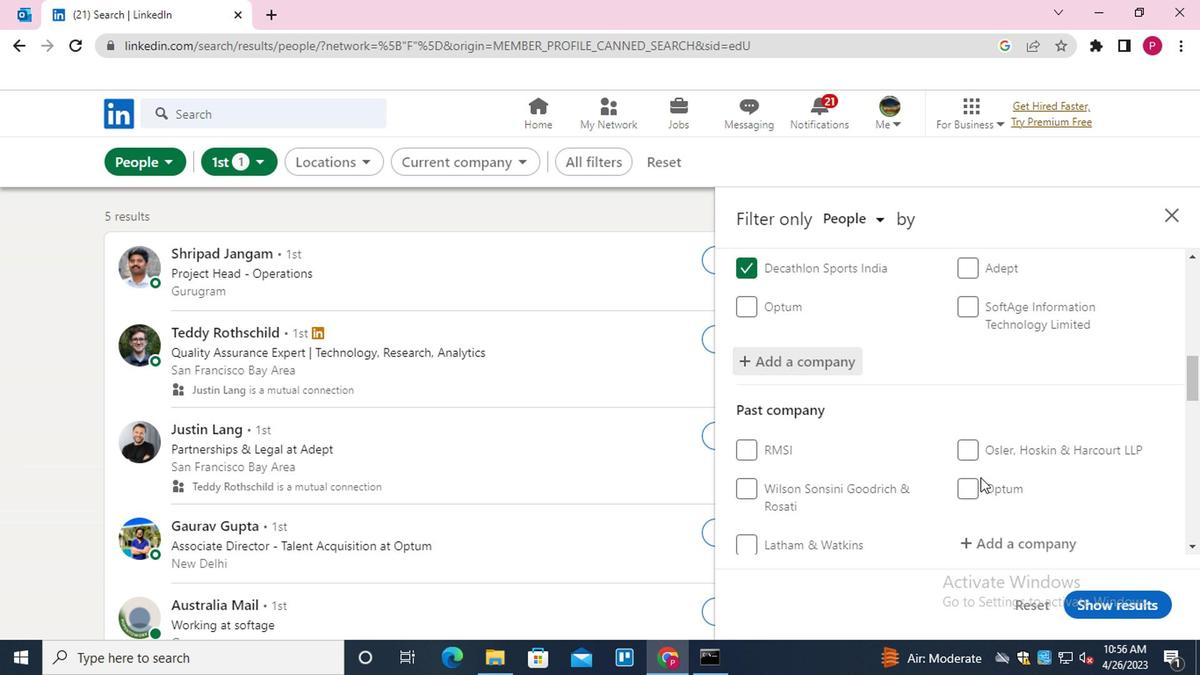 
Action: Mouse scrolled (973, 470) with delta (0, -1)
Screenshot: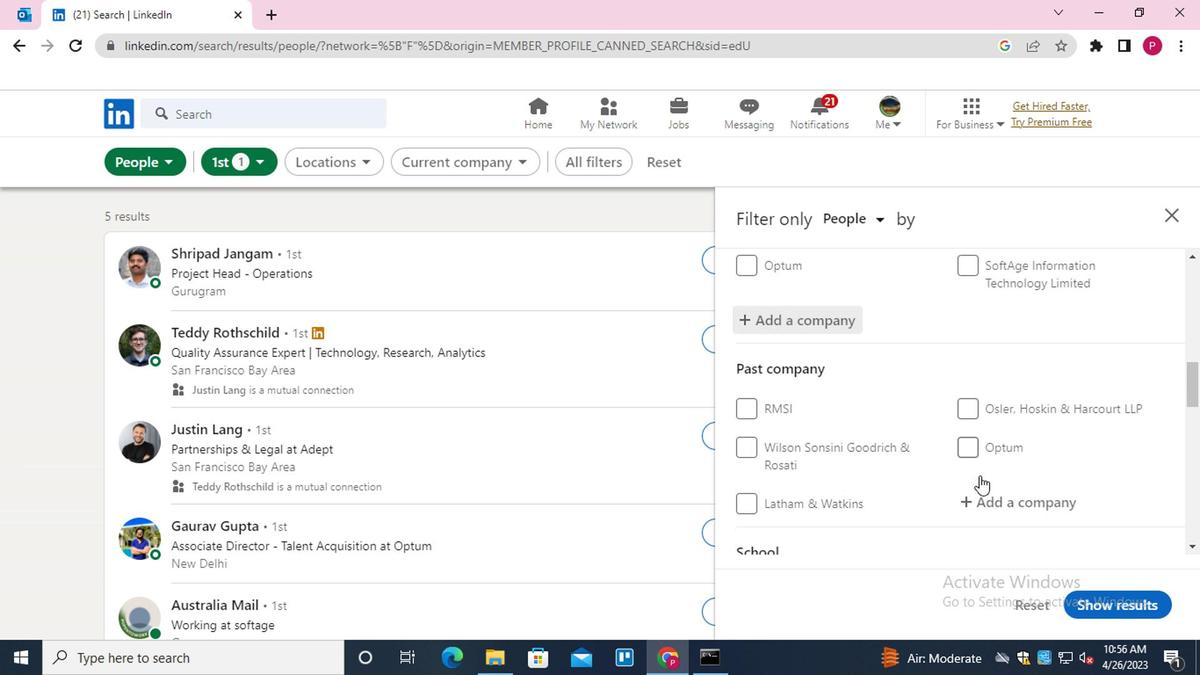 
Action: Mouse moved to (970, 458)
Screenshot: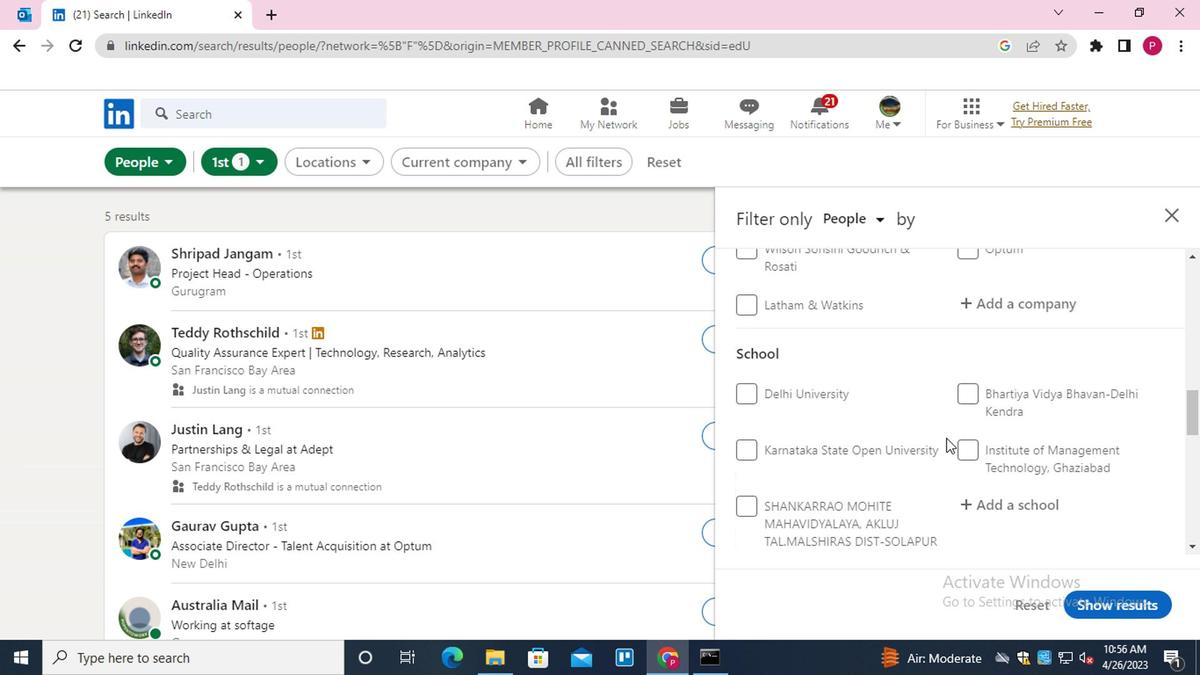 
Action: Mouse scrolled (970, 456) with delta (0, -1)
Screenshot: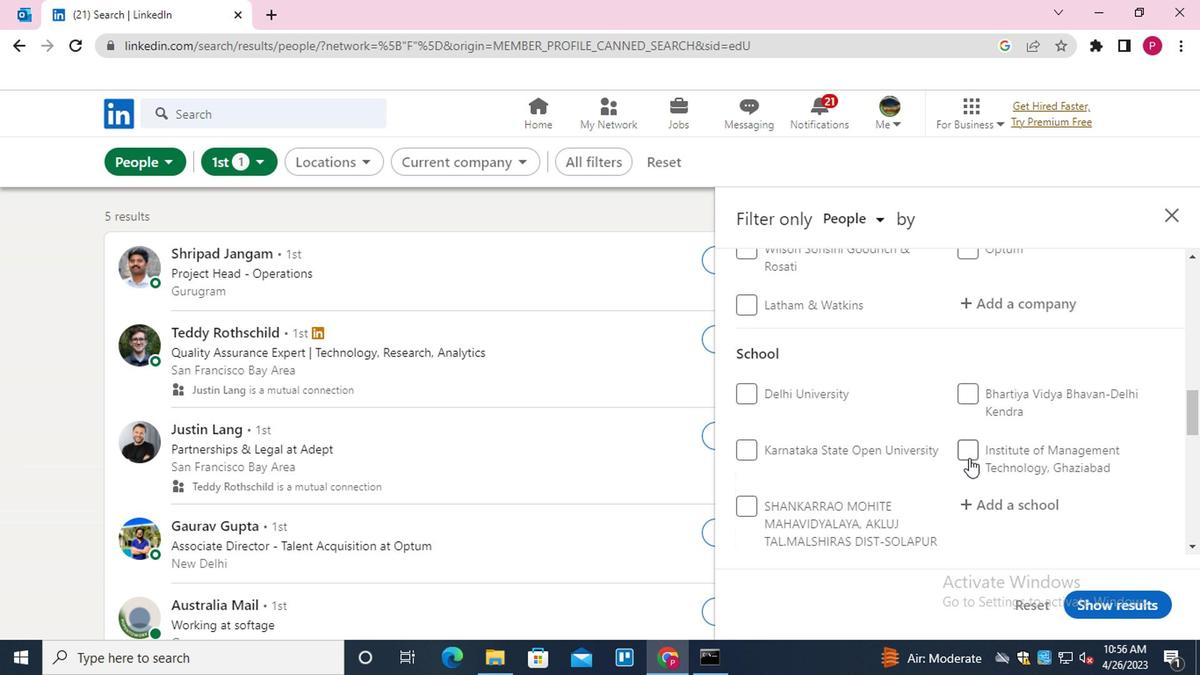 
Action: Mouse moved to (996, 420)
Screenshot: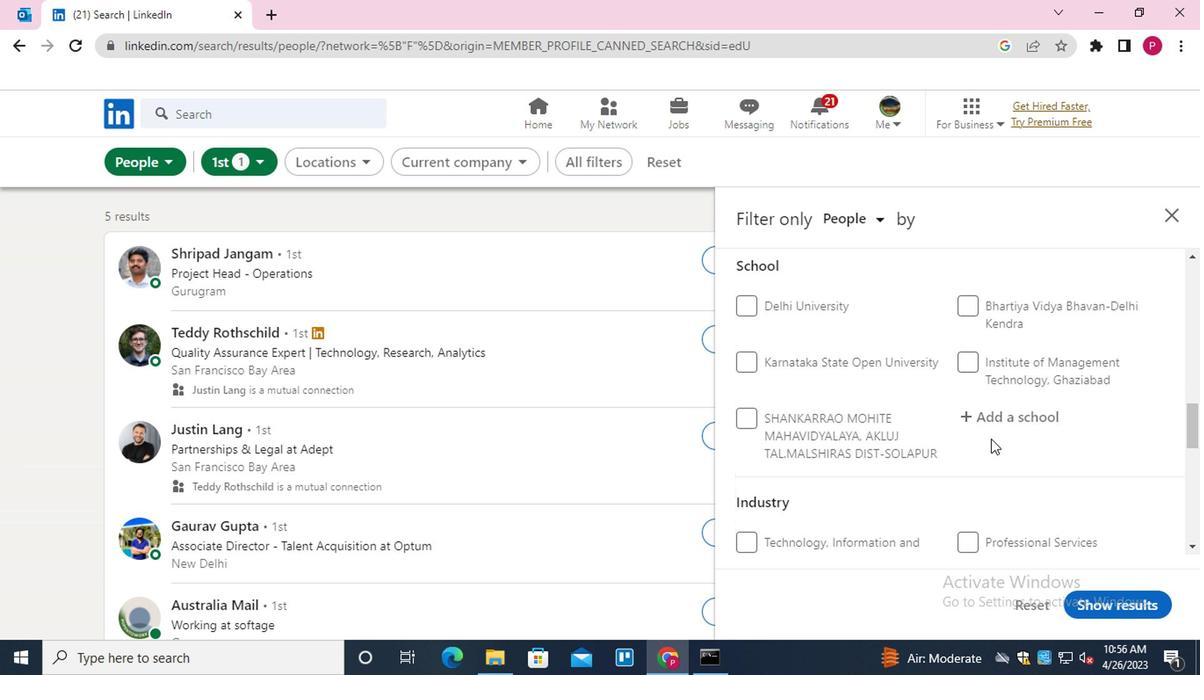 
Action: Mouse pressed left at (996, 420)
Screenshot: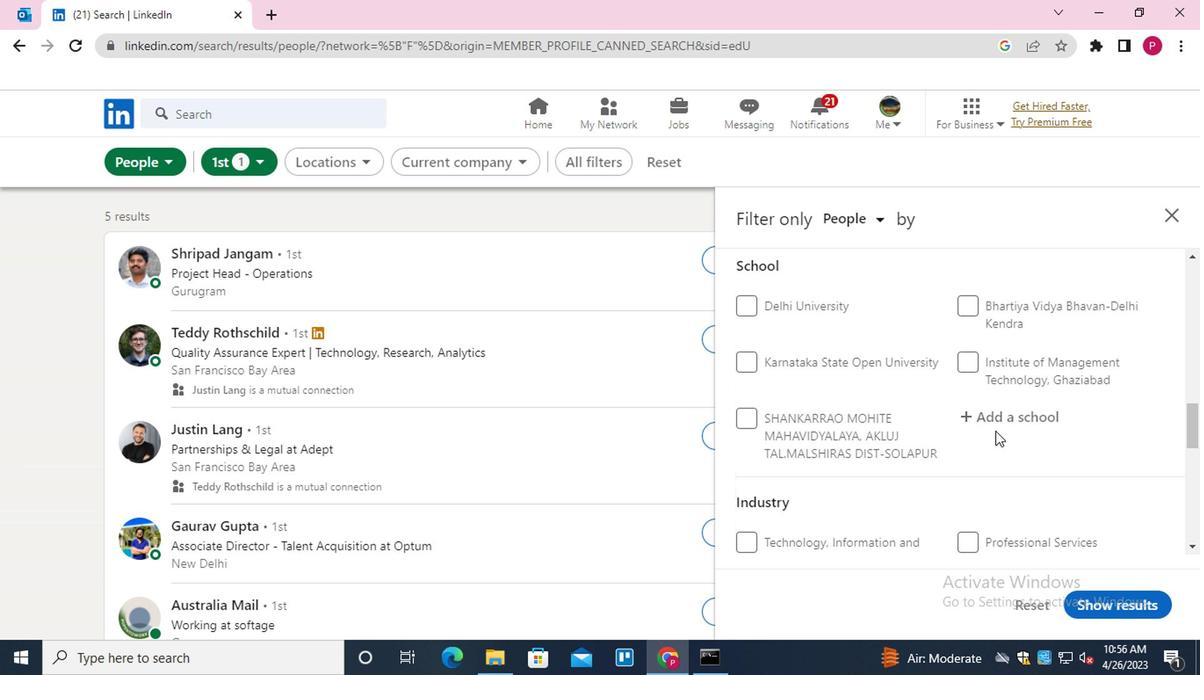 
Action: Mouse moved to (996, 419)
Screenshot: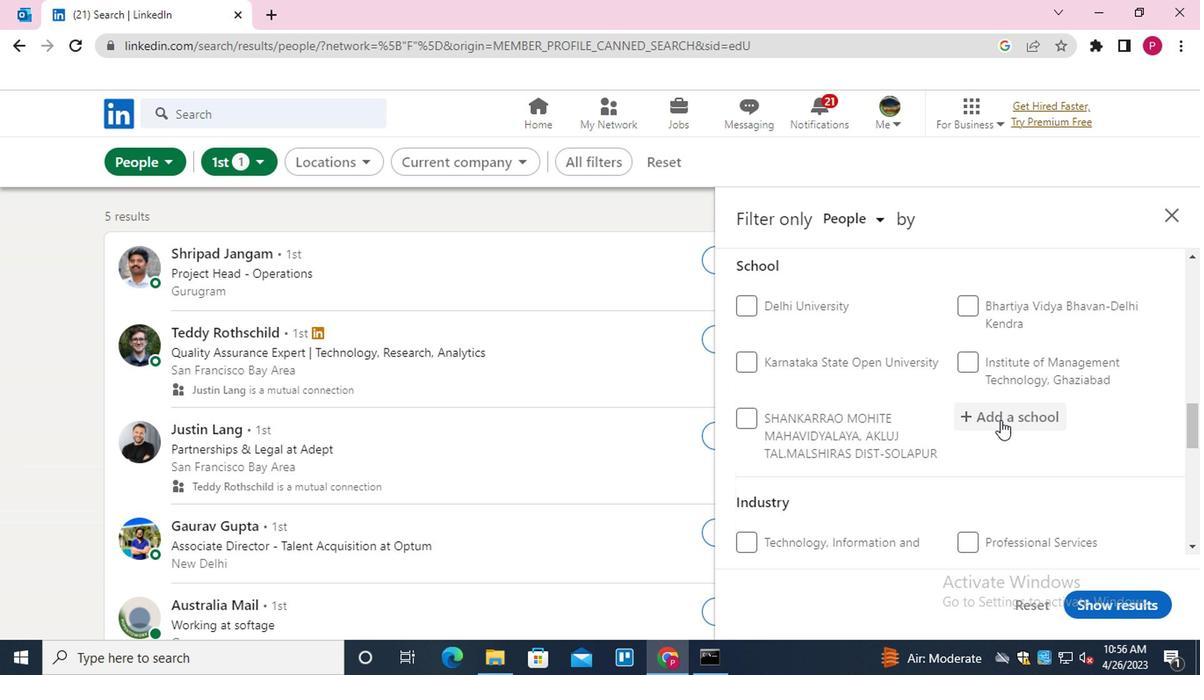 
Action: Key pressed <Key.shift>THE<Key.space><Key.shift>DOON<Key.space><Key.shift>SCHOOL
Screenshot: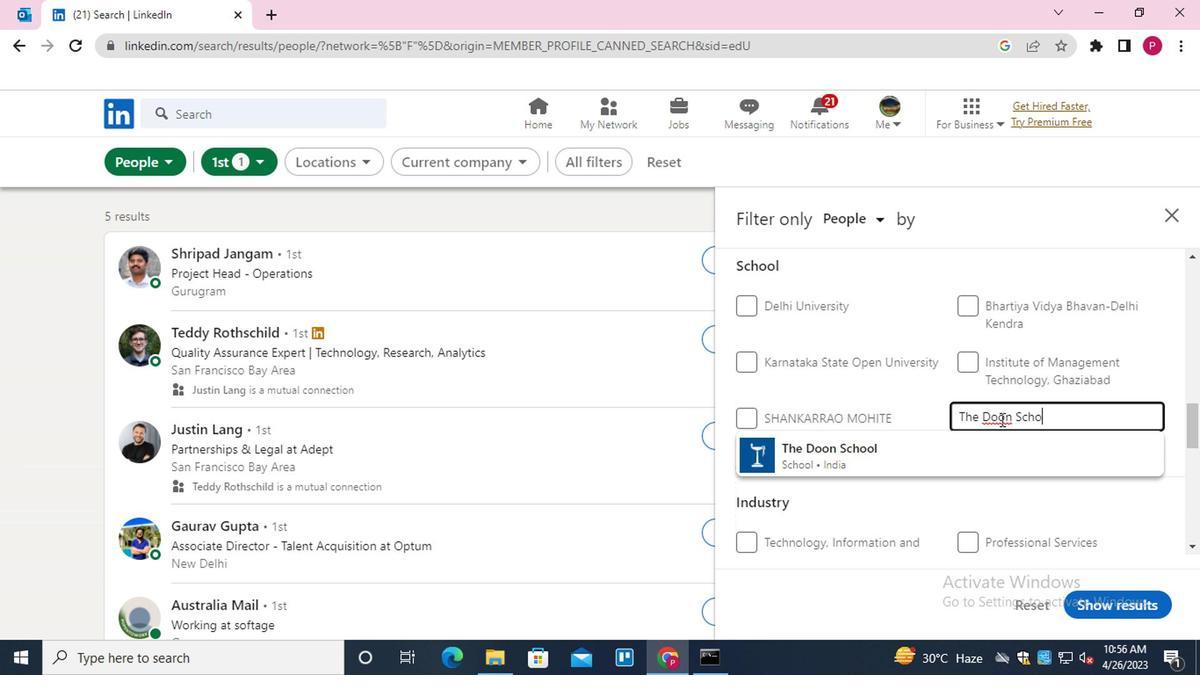 
Action: Mouse moved to (942, 445)
Screenshot: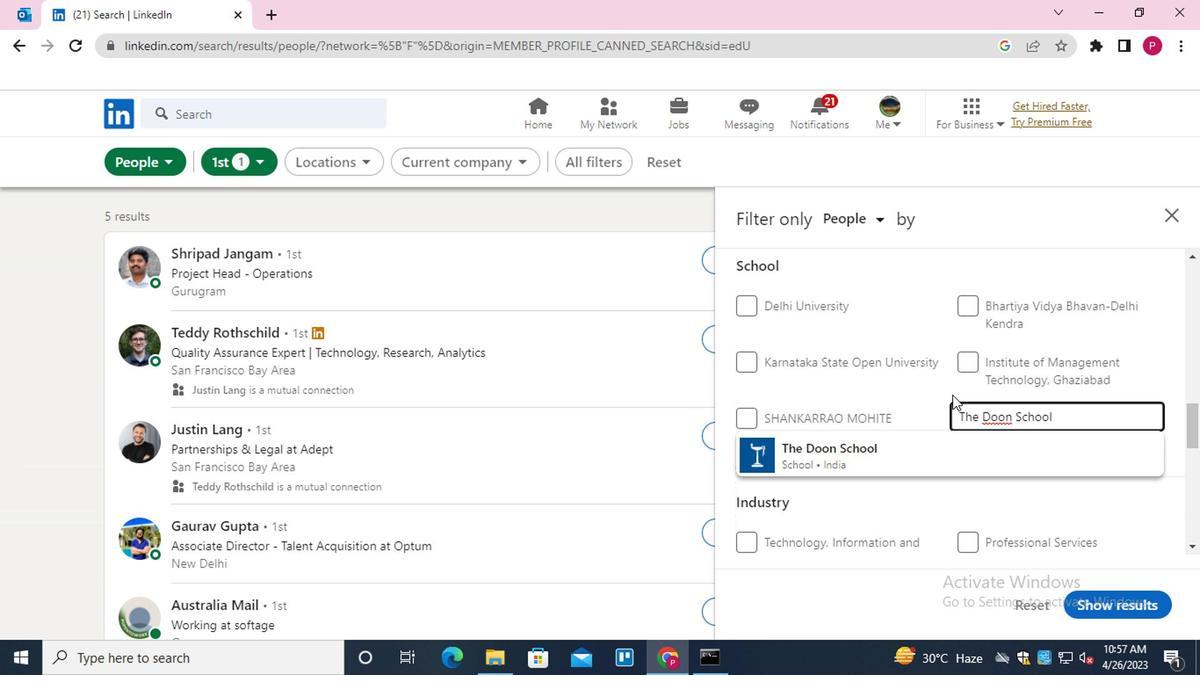 
Action: Mouse pressed left at (942, 445)
Screenshot: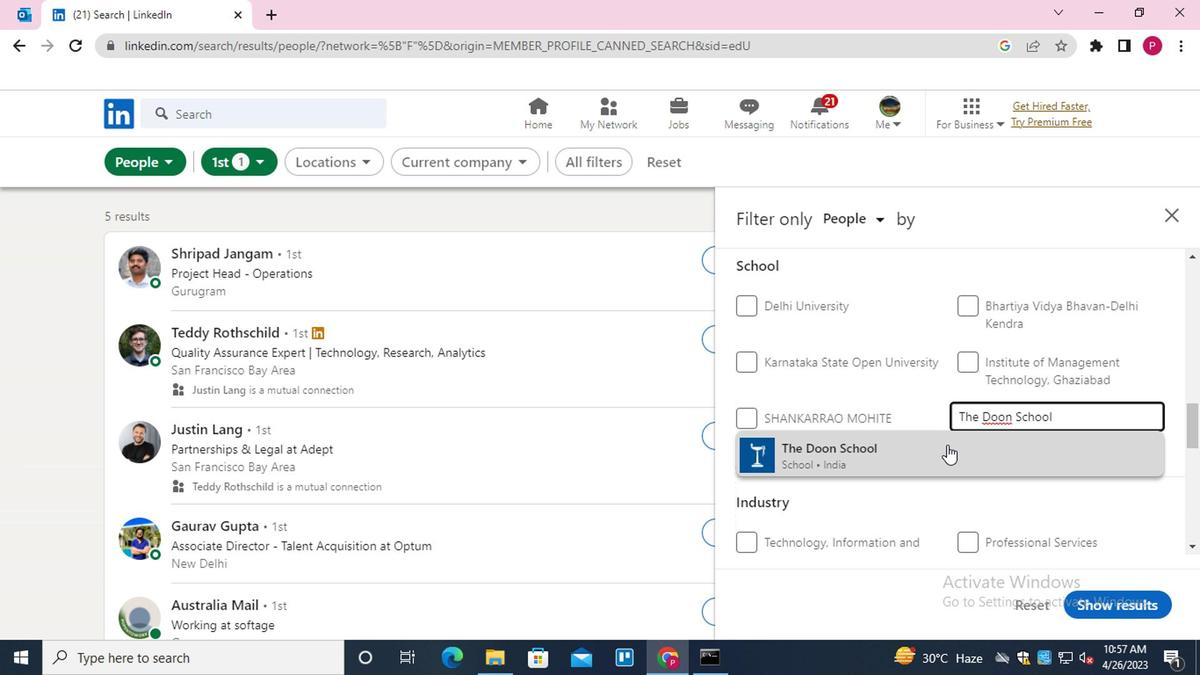 
Action: Mouse moved to (932, 442)
Screenshot: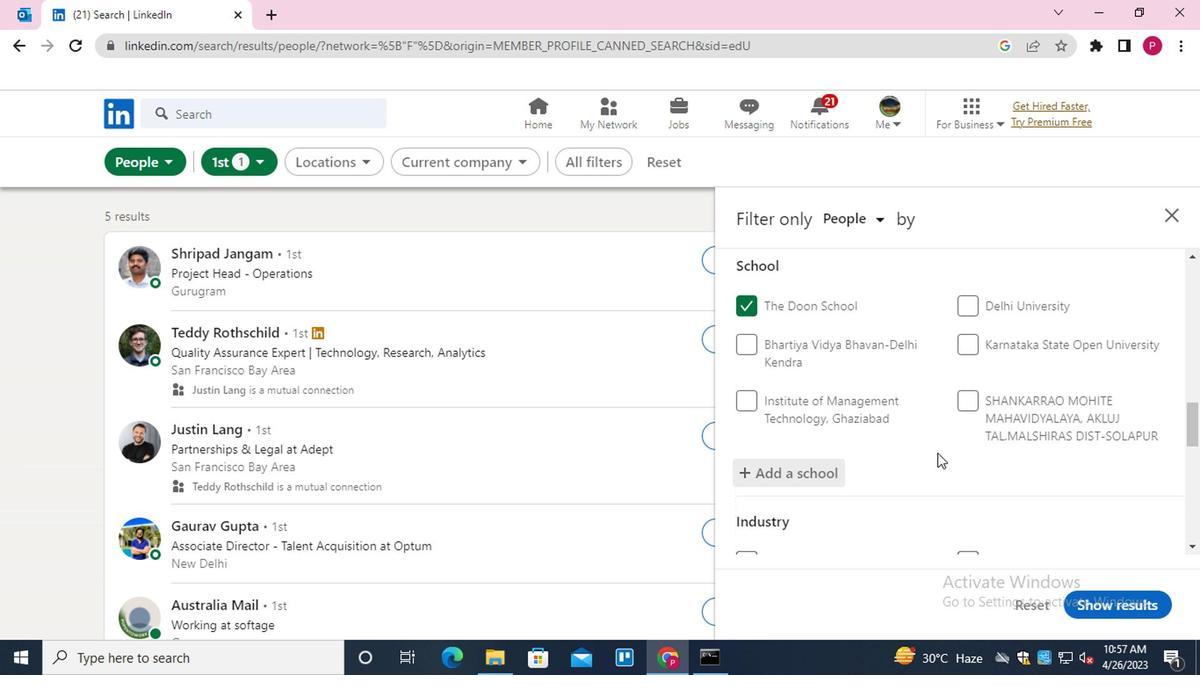 
Action: Mouse scrolled (932, 441) with delta (0, -1)
Screenshot: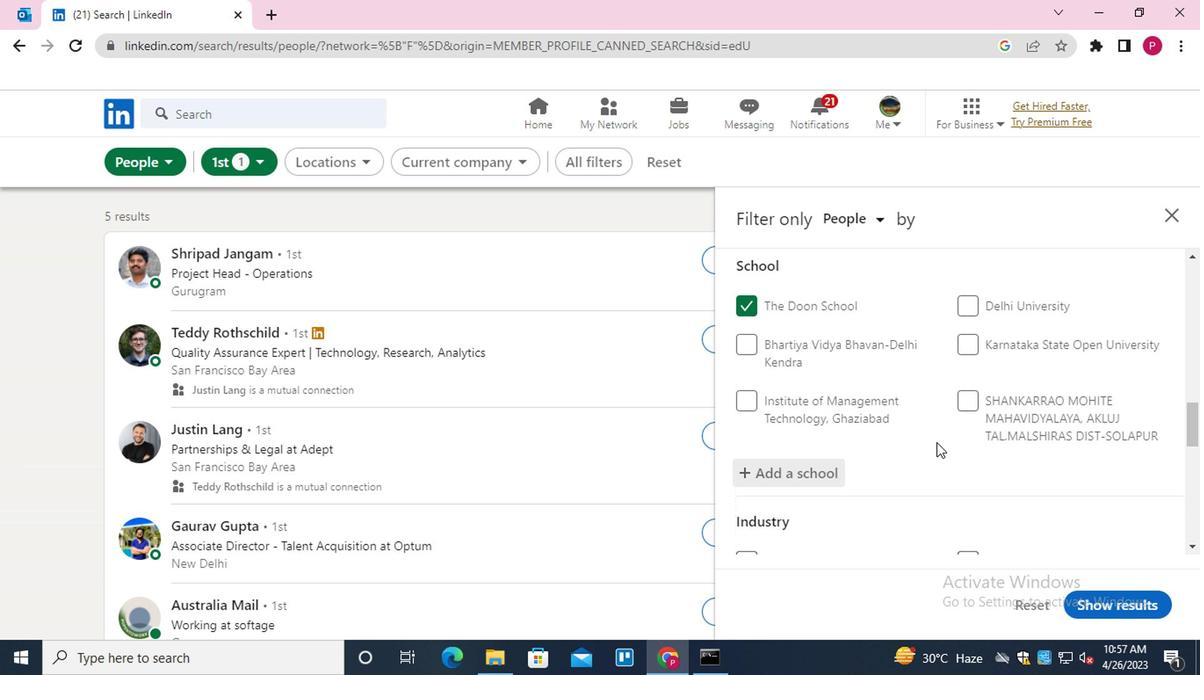 
Action: Mouse scrolled (932, 441) with delta (0, -1)
Screenshot: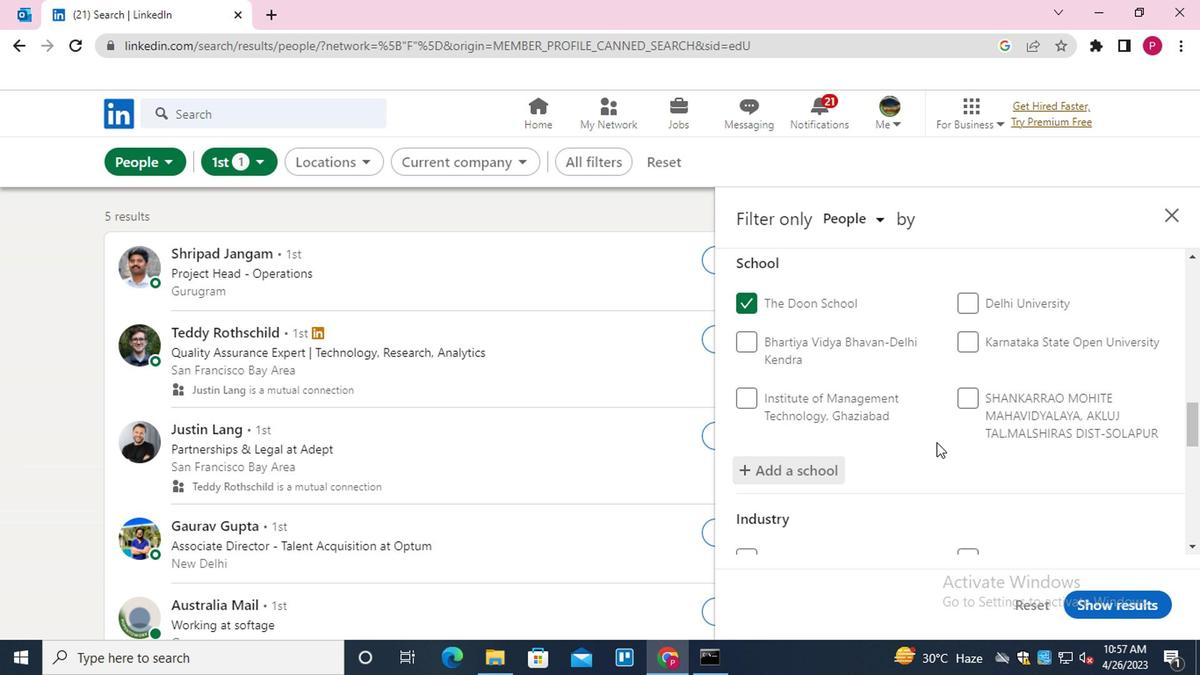 
Action: Mouse moved to (952, 399)
Screenshot: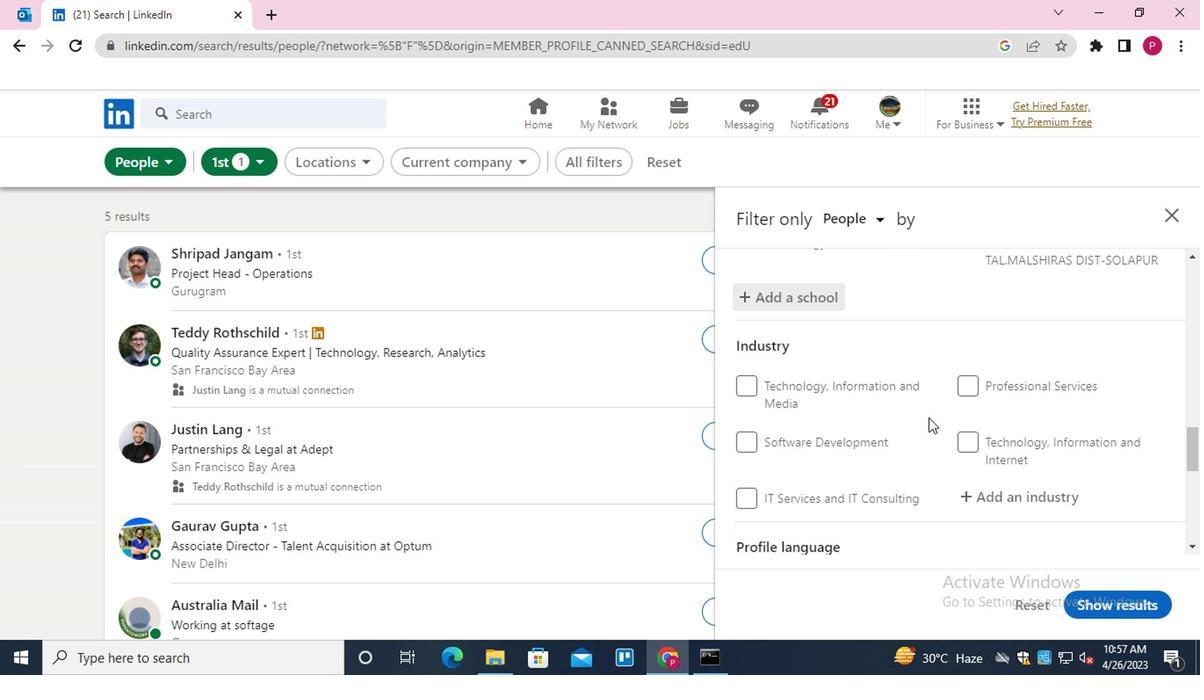 
Action: Mouse scrolled (952, 398) with delta (0, 0)
Screenshot: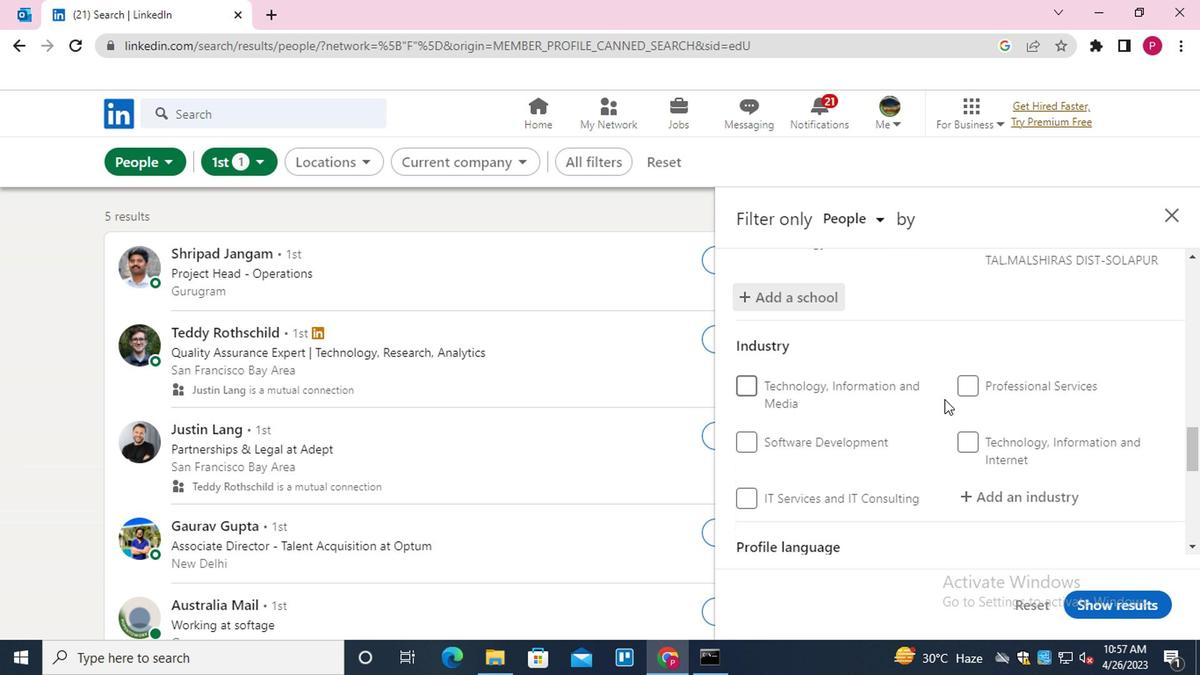 
Action: Mouse moved to (1000, 413)
Screenshot: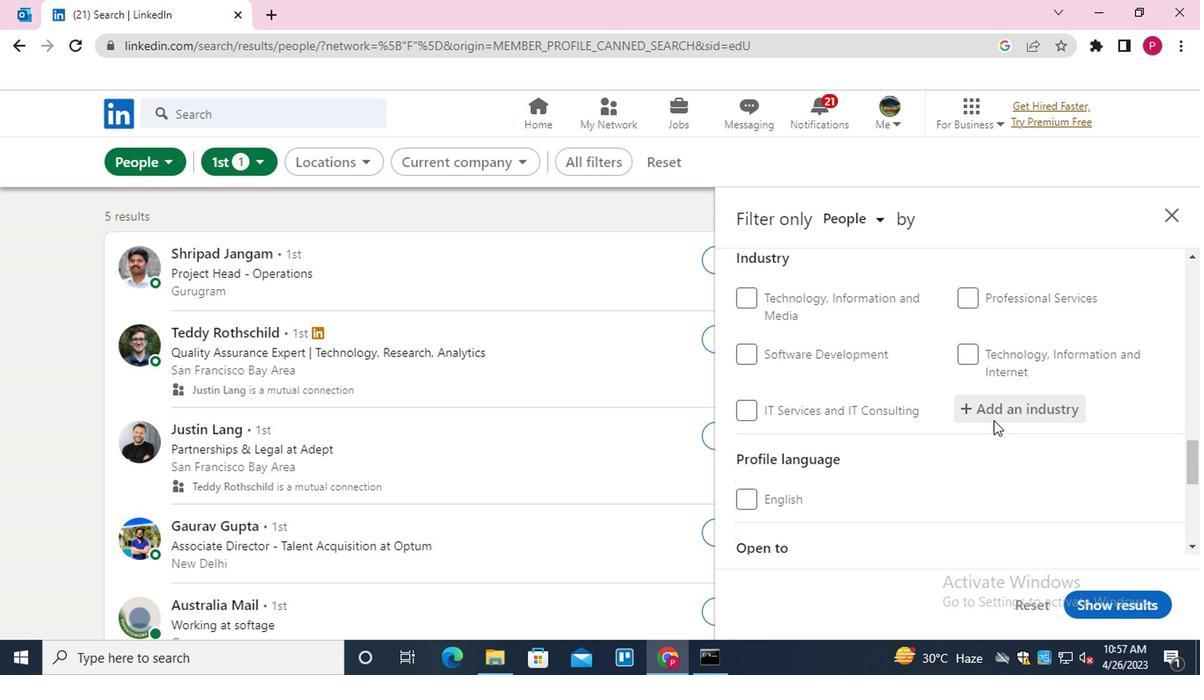 
Action: Mouse pressed left at (1000, 413)
Screenshot: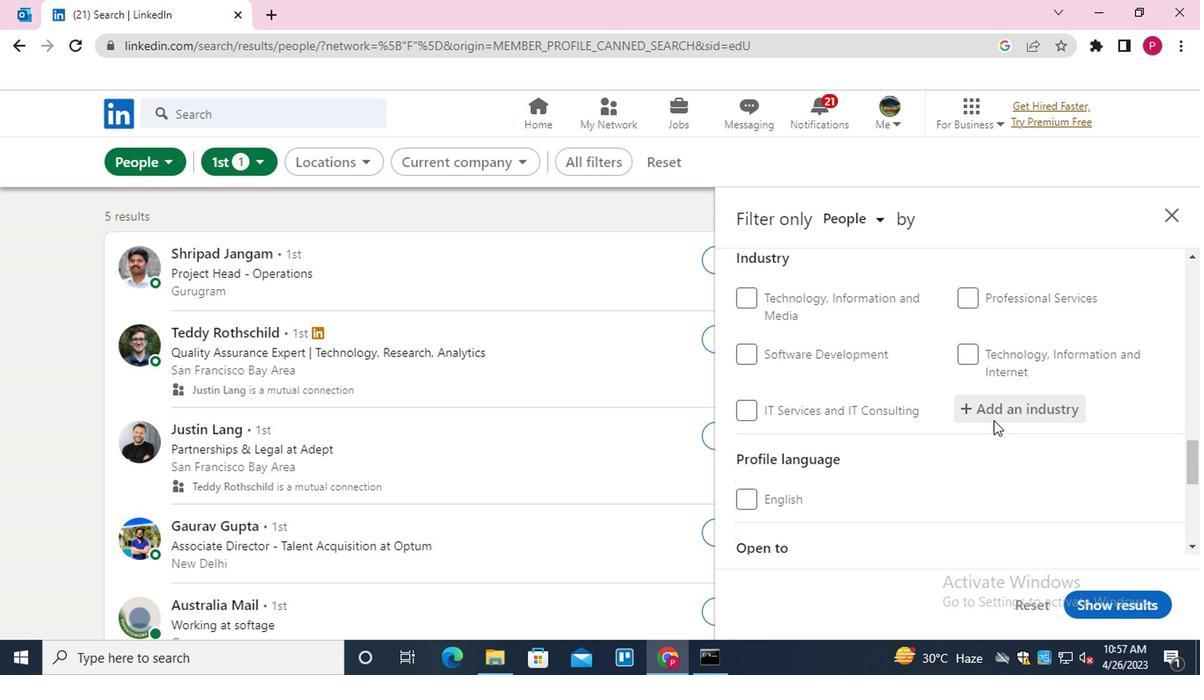 
Action: Key pressed <Key.shift>PLASTICS
Screenshot: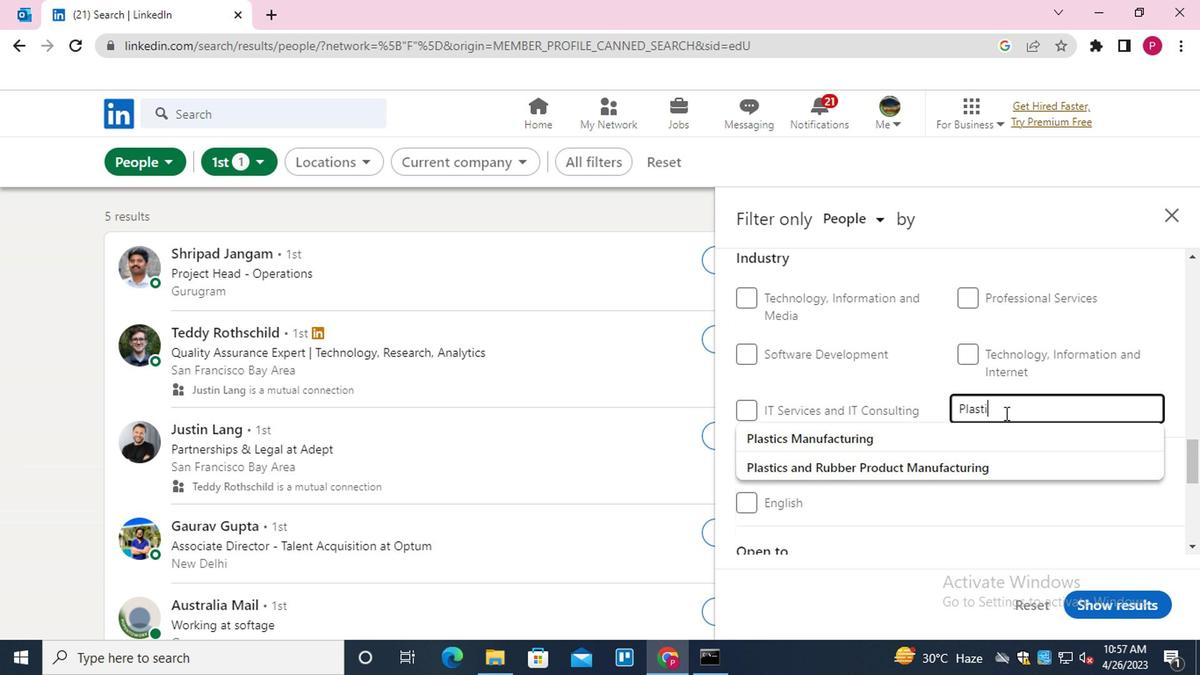 
Action: Mouse moved to (946, 439)
Screenshot: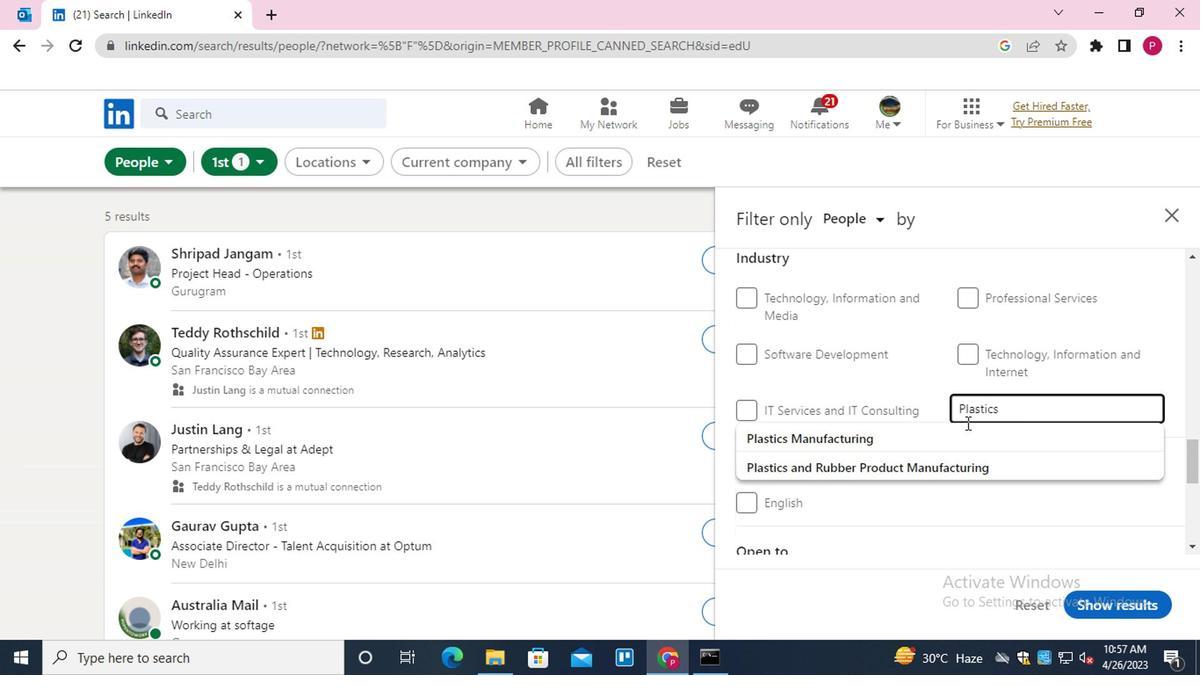 
Action: Mouse pressed left at (946, 439)
Screenshot: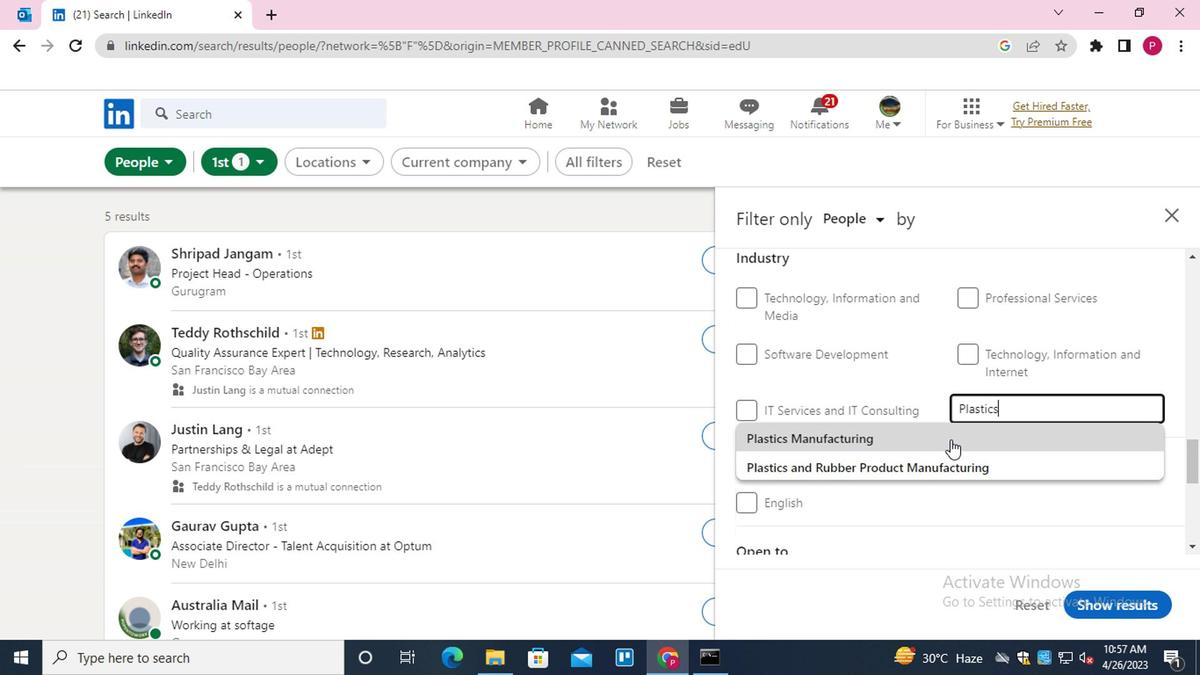 
Action: Mouse moved to (867, 455)
Screenshot: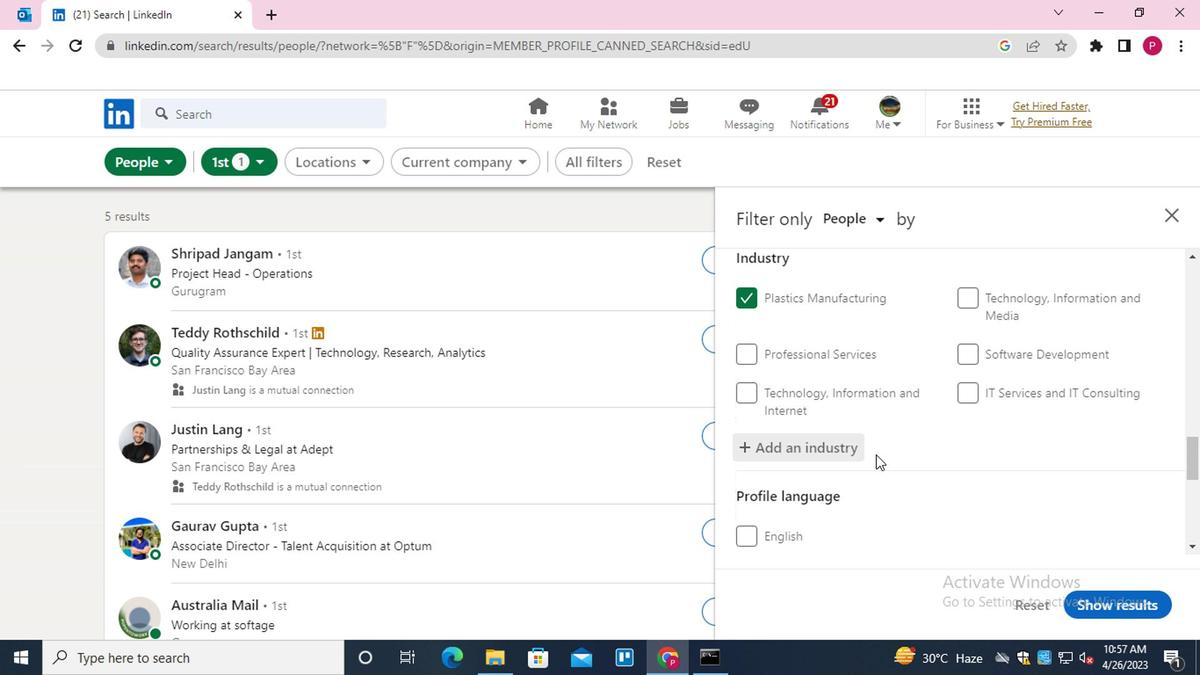 
Action: Mouse scrolled (867, 454) with delta (0, -1)
Screenshot: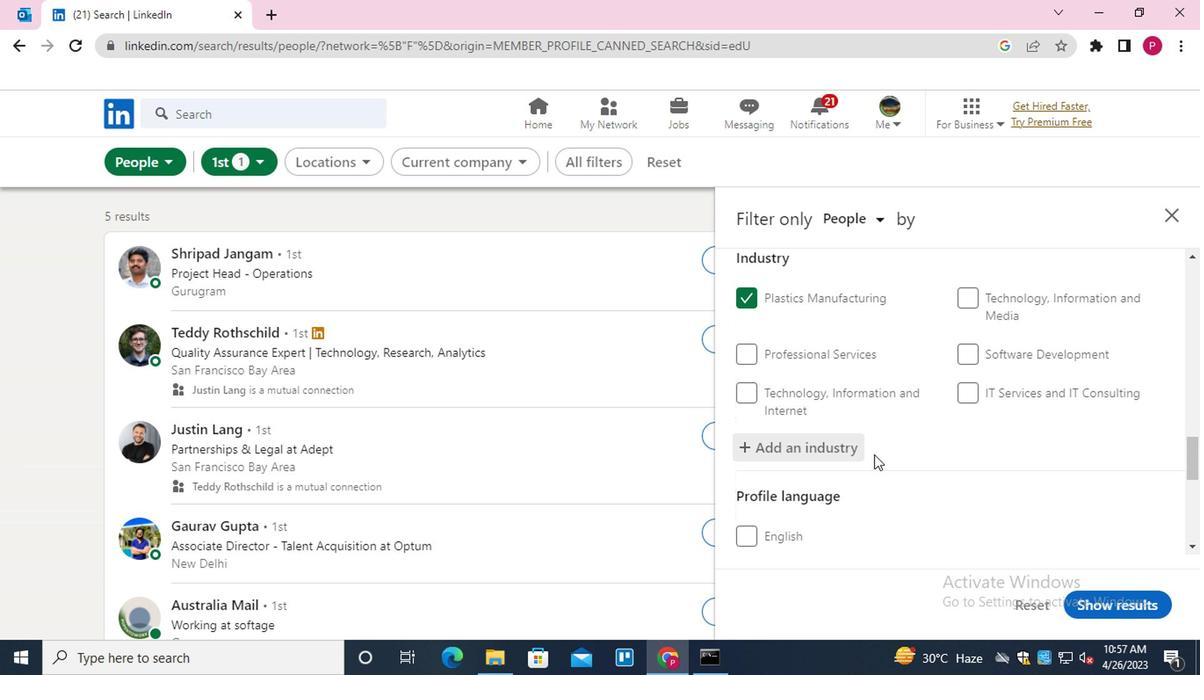 
Action: Mouse moved to (867, 456)
Screenshot: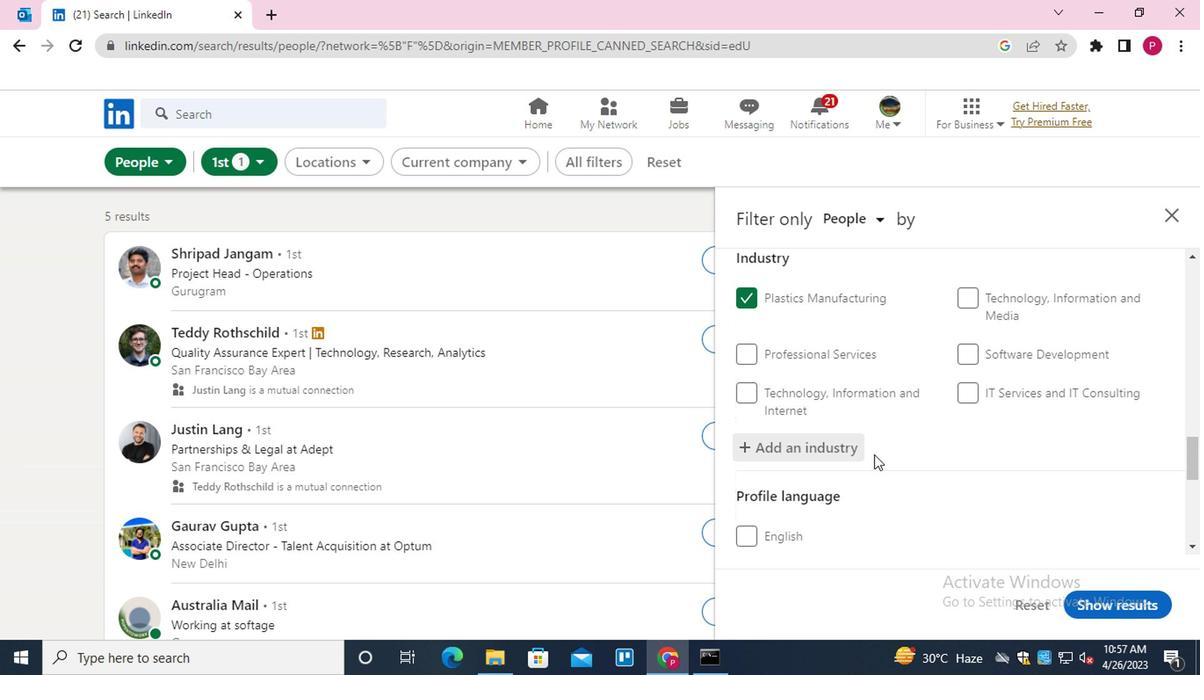 
Action: Mouse scrolled (867, 455) with delta (0, 0)
Screenshot: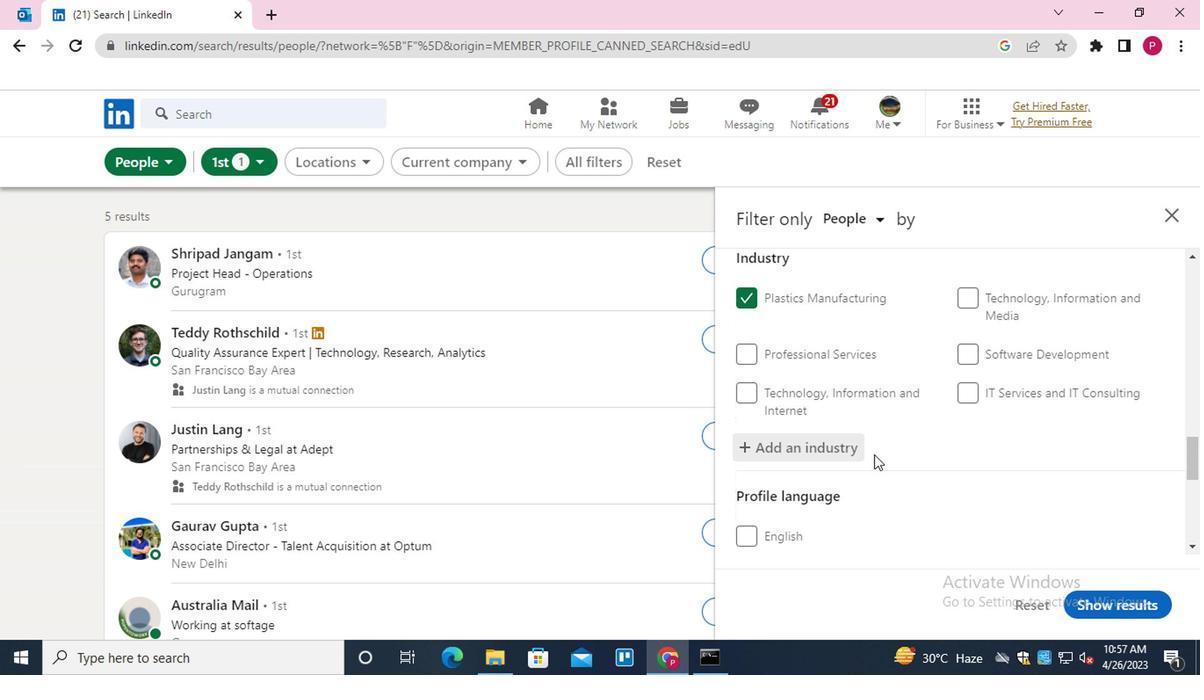 
Action: Mouse moved to (794, 347)
Screenshot: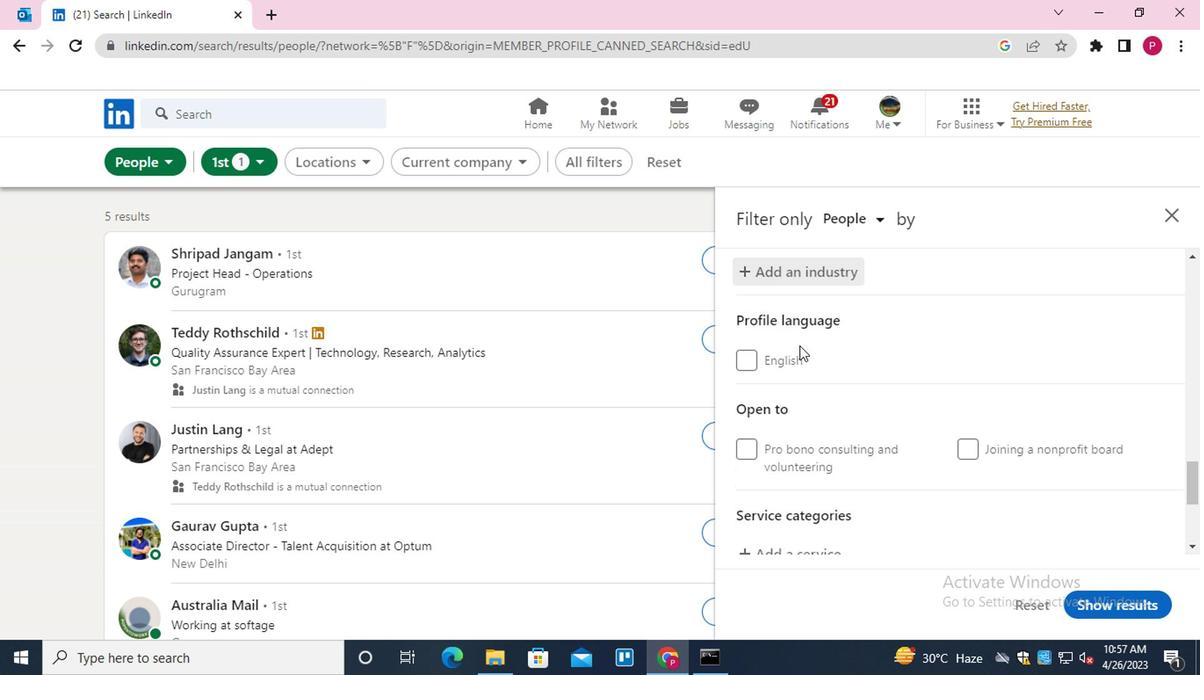 
Action: Mouse scrolled (794, 346) with delta (0, -1)
Screenshot: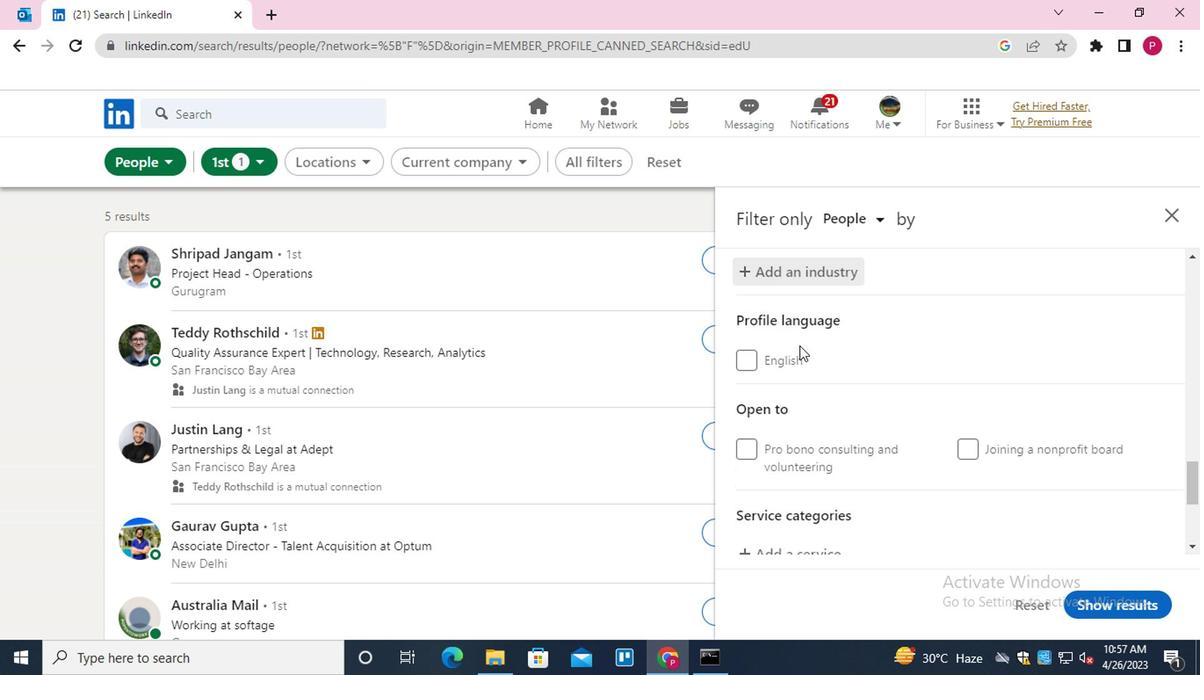 
Action: Mouse moved to (794, 348)
Screenshot: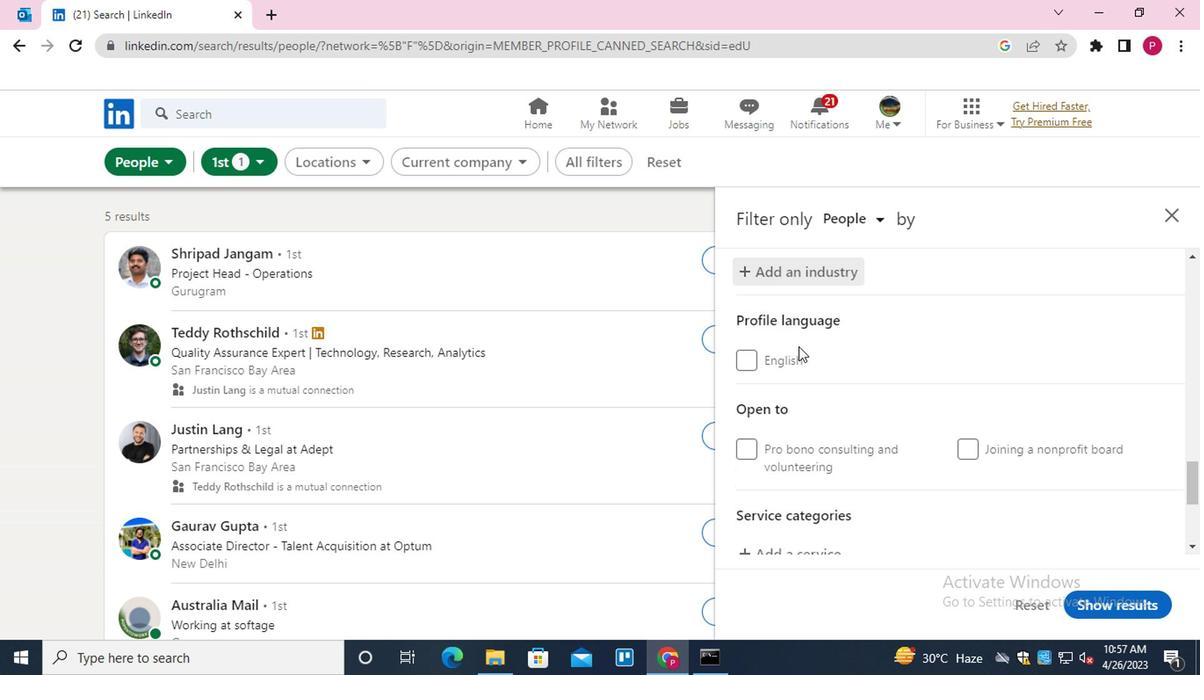 
Action: Mouse scrolled (794, 347) with delta (0, 0)
Screenshot: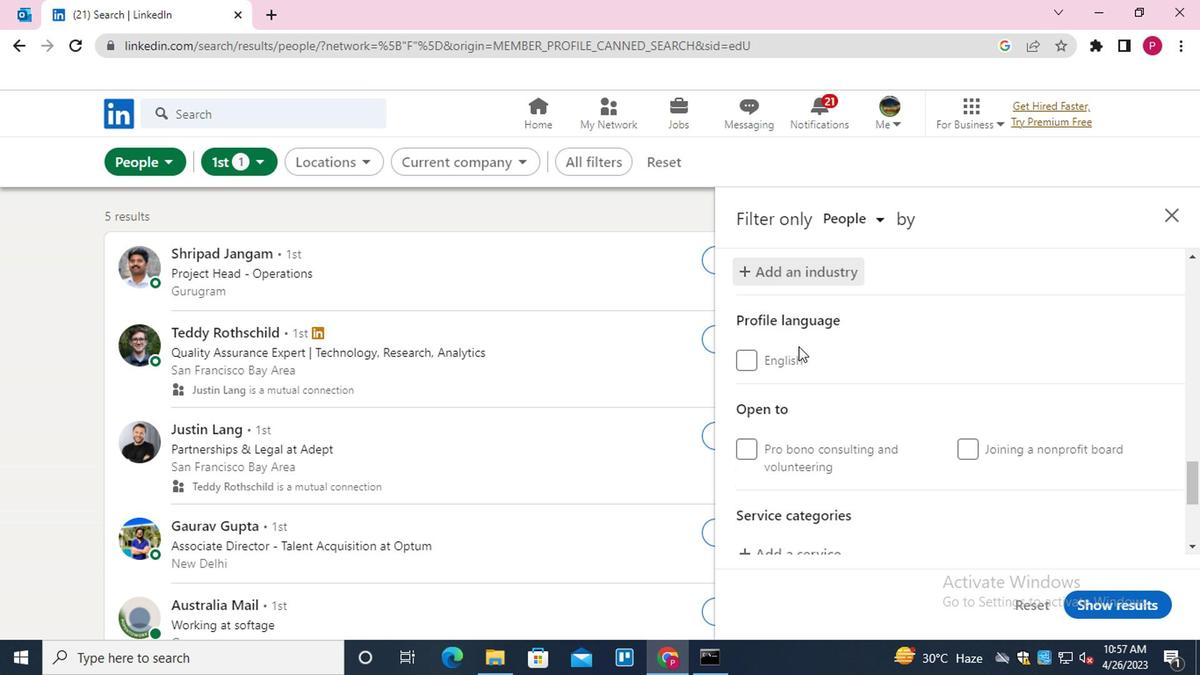 
Action: Mouse moved to (780, 381)
Screenshot: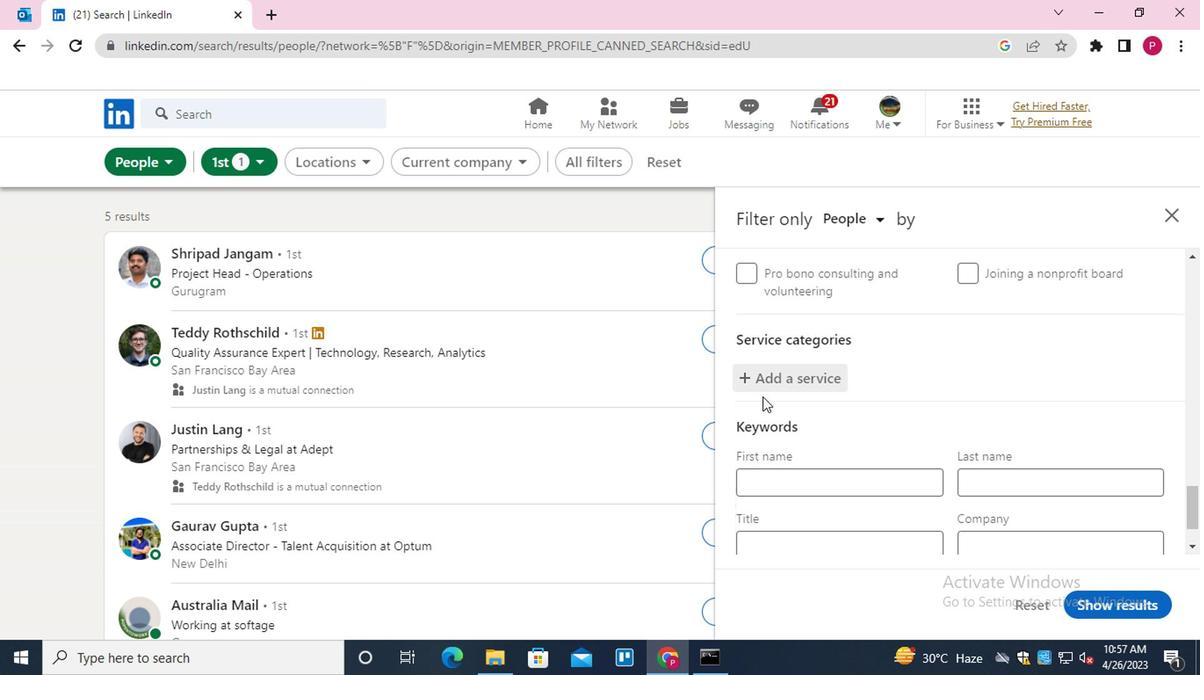 
Action: Mouse pressed left at (780, 381)
Screenshot: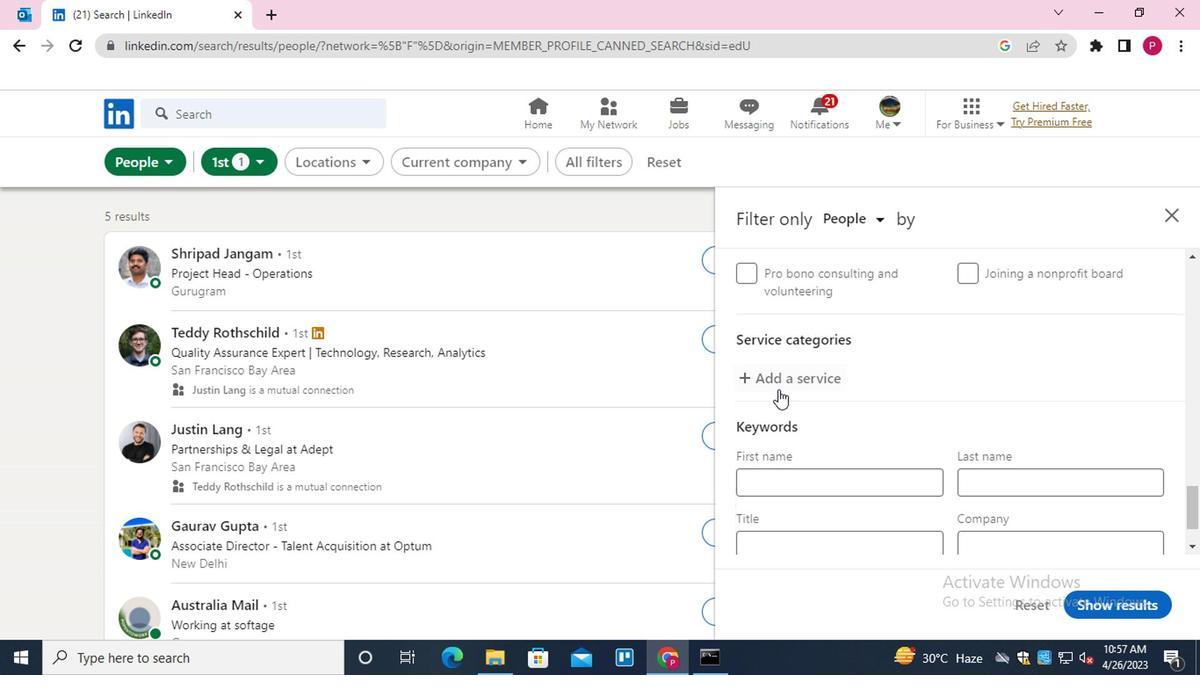 
Action: Mouse moved to (780, 381)
Screenshot: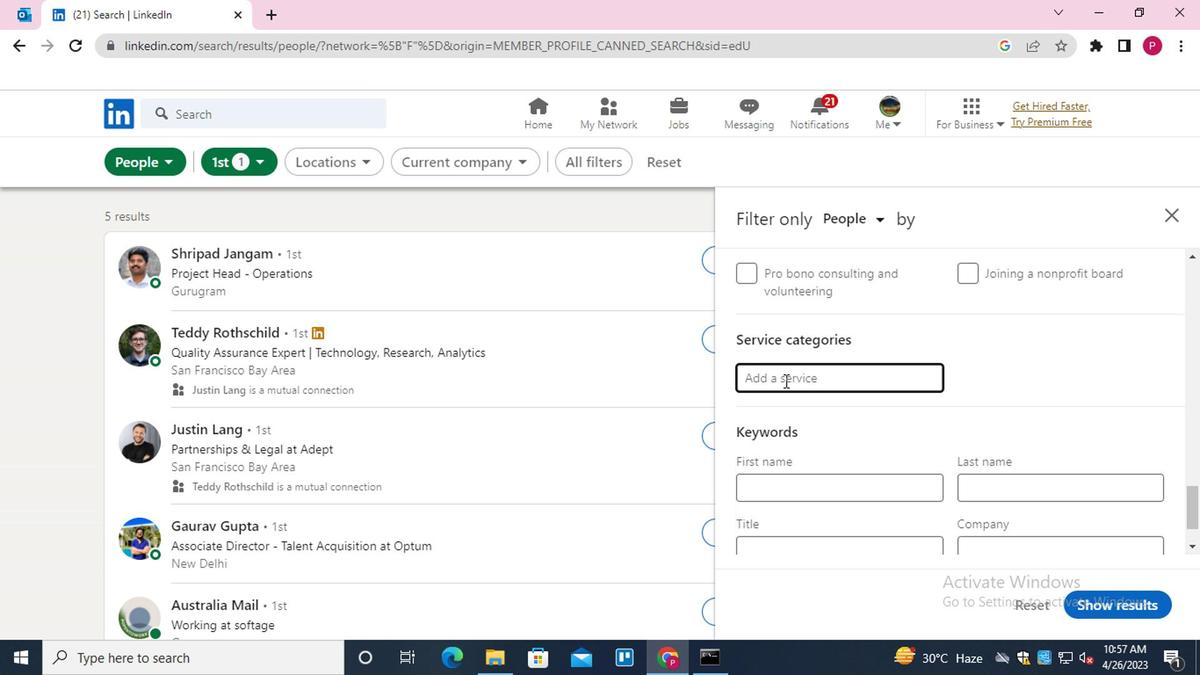 
Action: Key pressed <Key.shift>AUTO<Key.down><Key.down><Key.down><Key.enter>
Screenshot: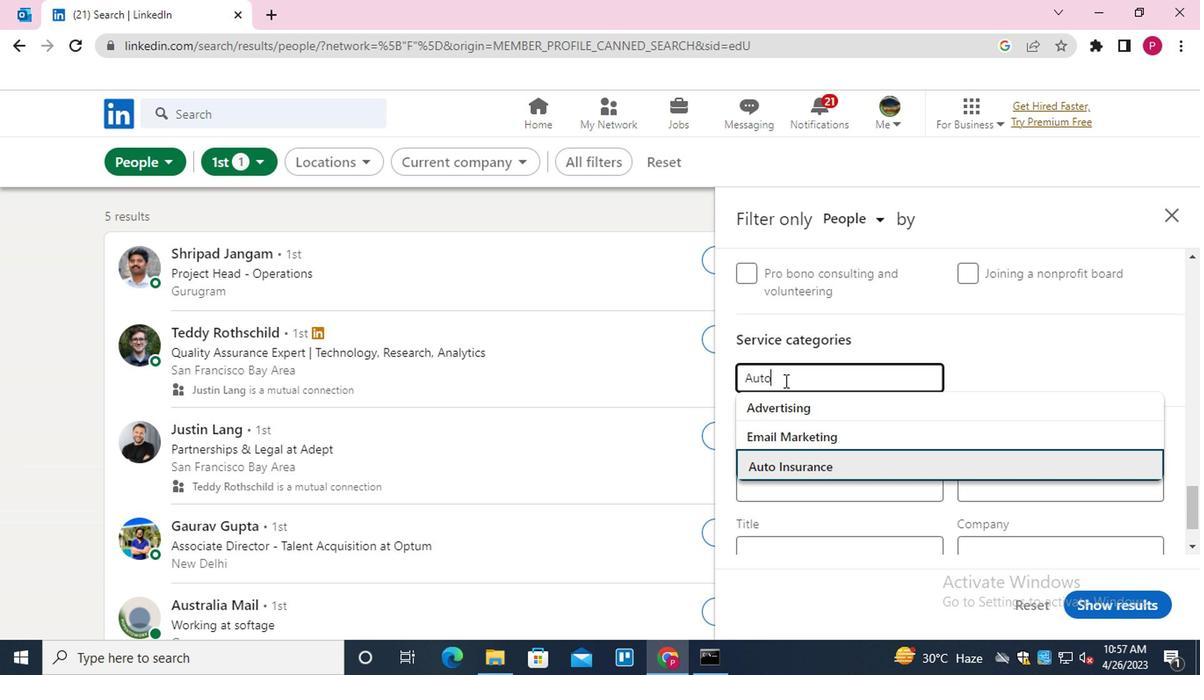 
Action: Mouse scrolled (780, 380) with delta (0, 0)
Screenshot: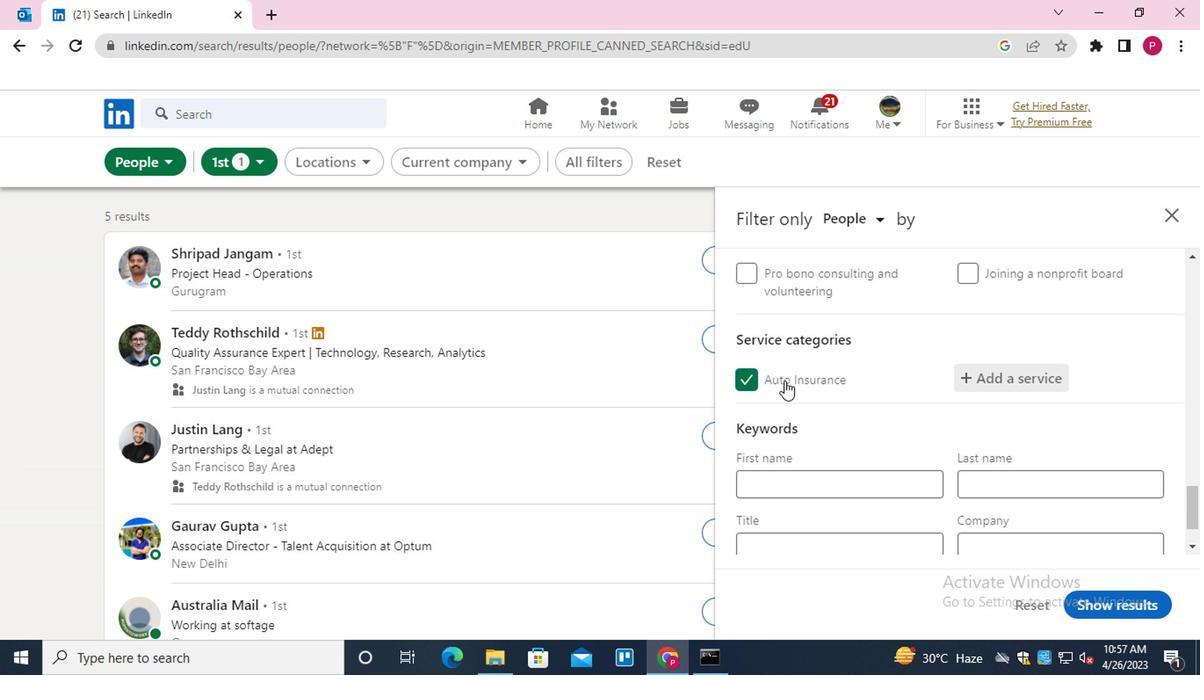 
Action: Mouse scrolled (780, 380) with delta (0, 0)
Screenshot: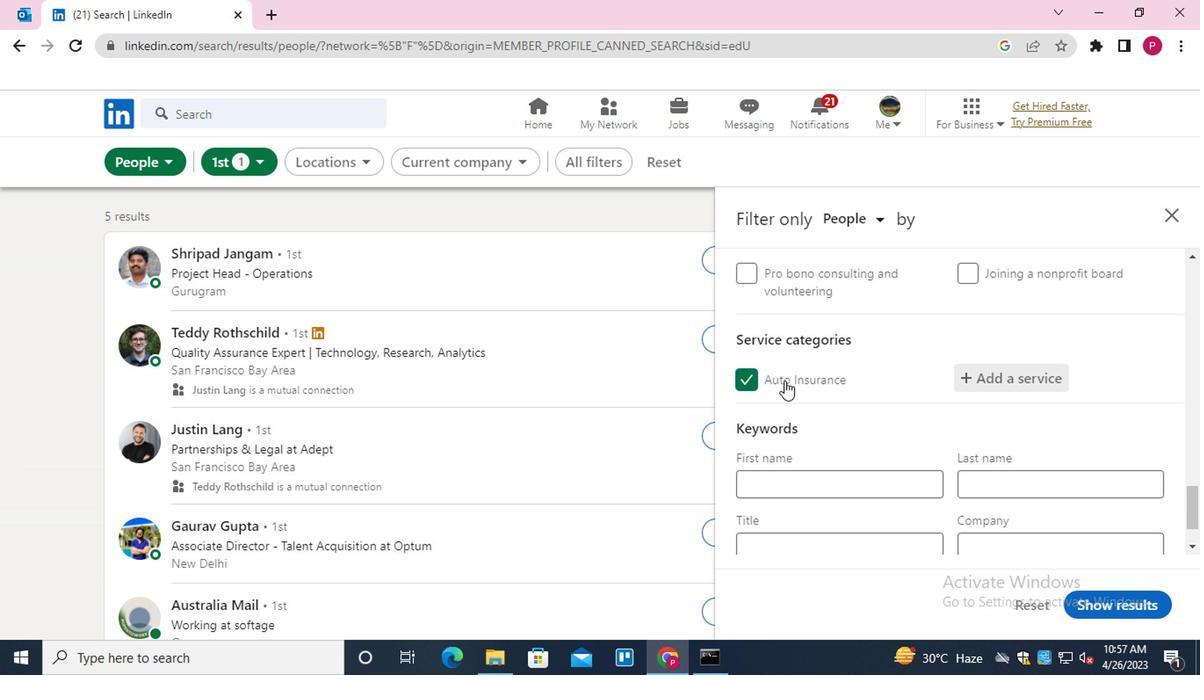 
Action: Mouse scrolled (780, 380) with delta (0, 0)
Screenshot: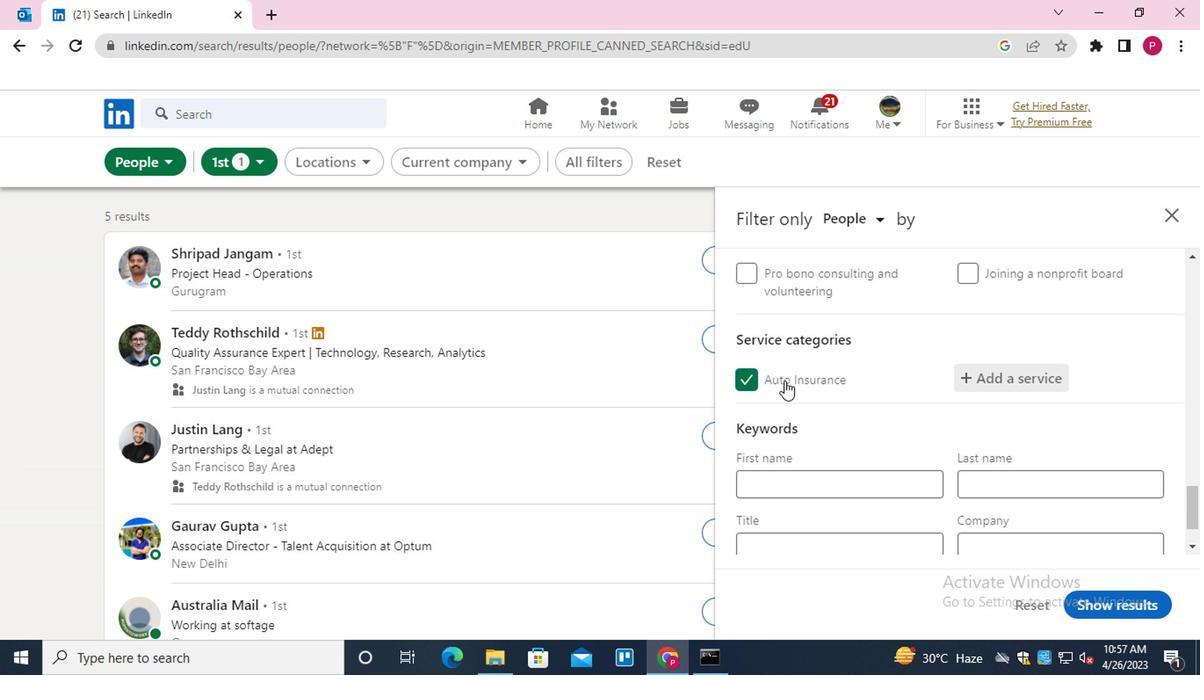 
Action: Mouse moved to (814, 476)
Screenshot: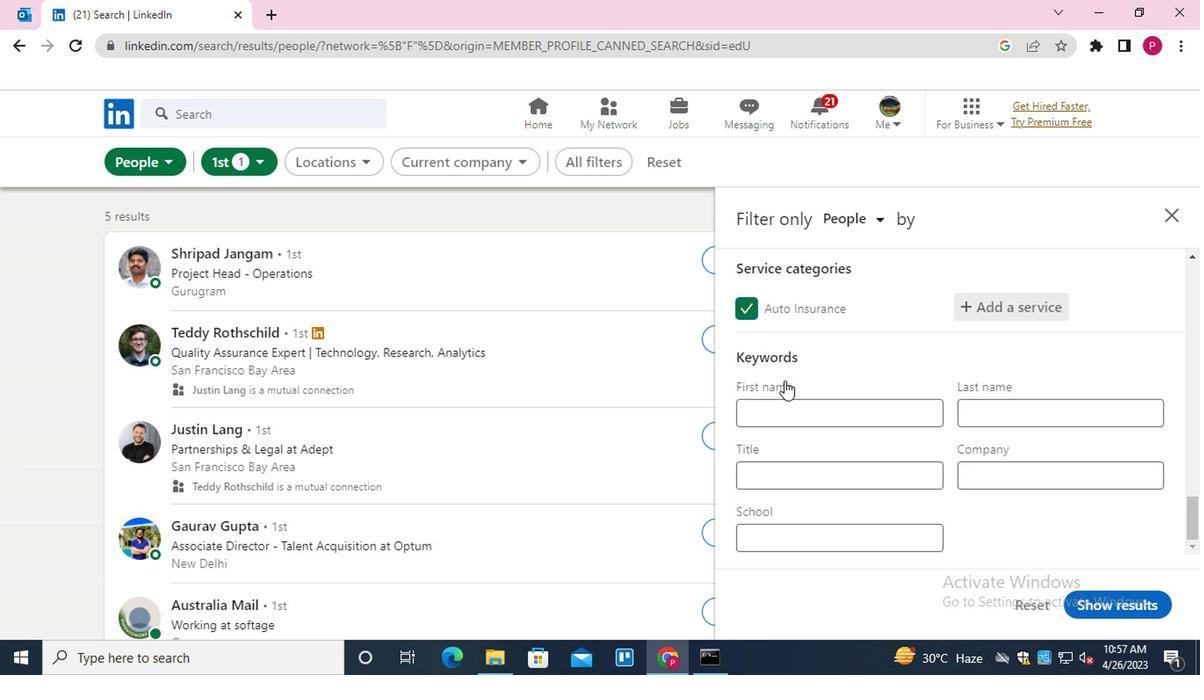 
Action: Mouse pressed left at (814, 476)
Screenshot: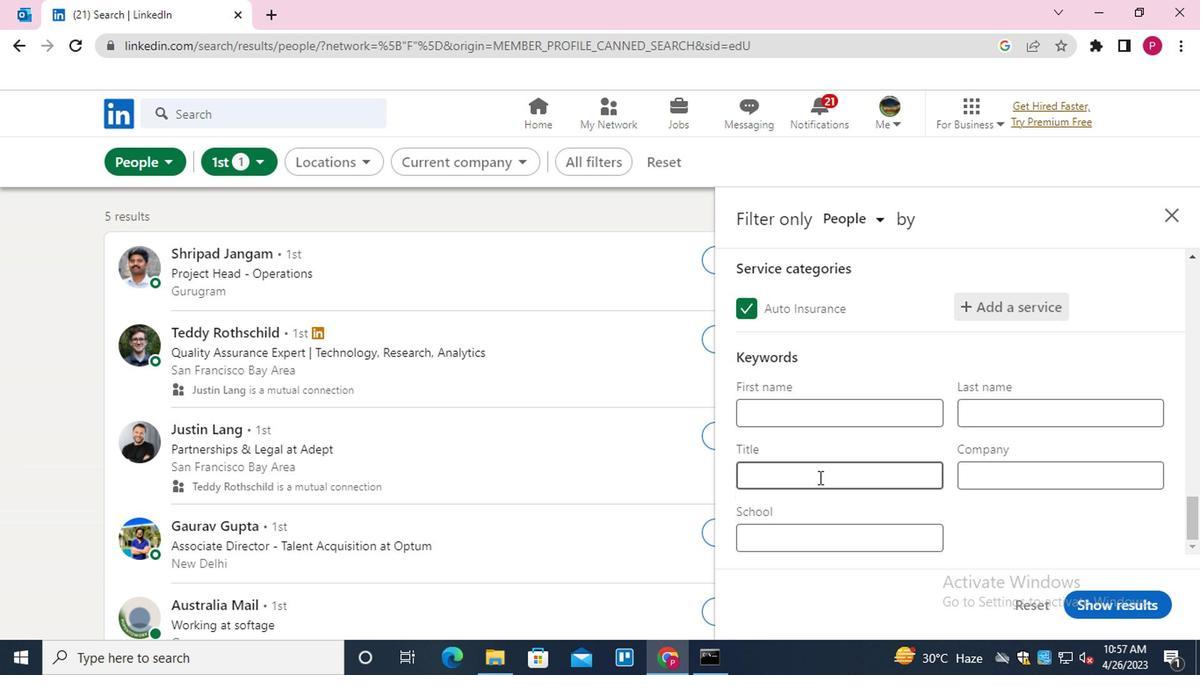 
Action: Key pressed <Key.shift>DIRECTOR<Key.space>OF<Key.space><Key.shift>T<Key.backspace><Key.shift>STORYTELLING
Screenshot: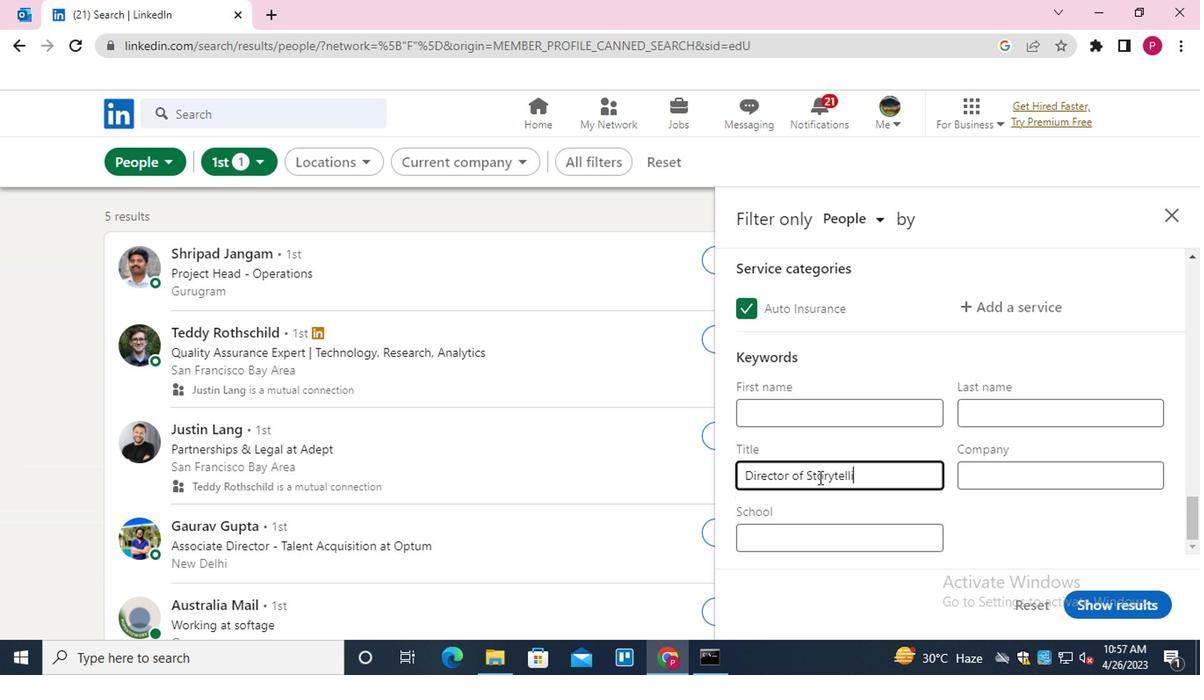 
Action: Mouse moved to (1137, 605)
Screenshot: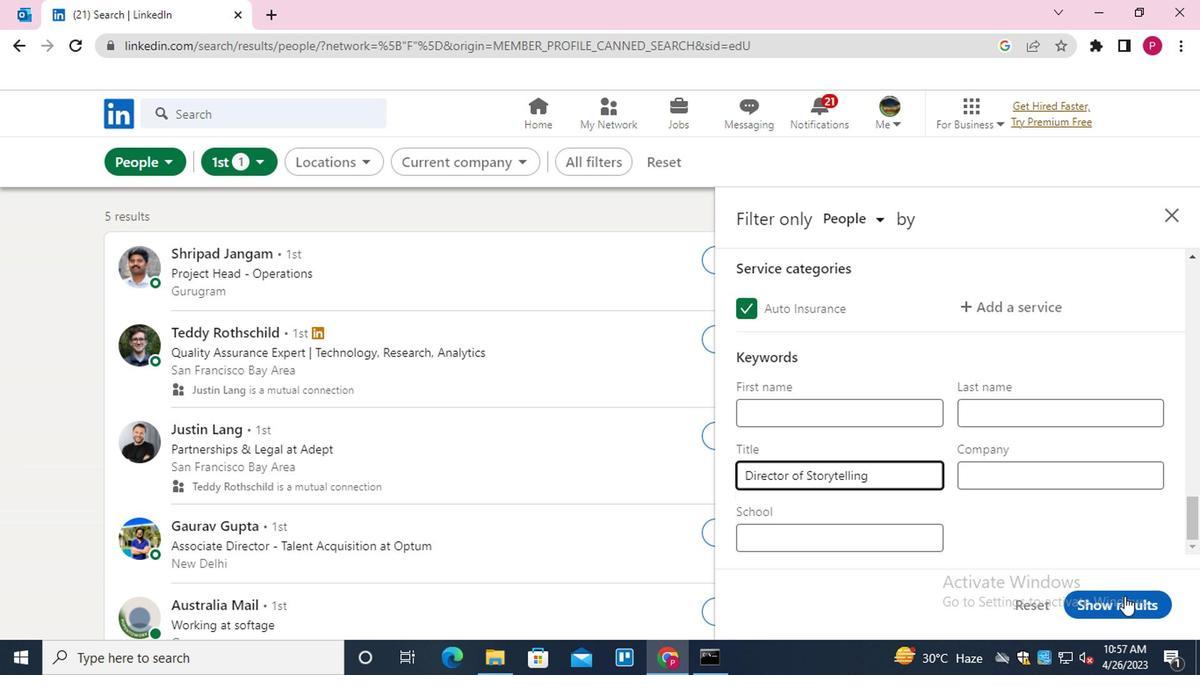 
Action: Mouse pressed left at (1137, 605)
Screenshot: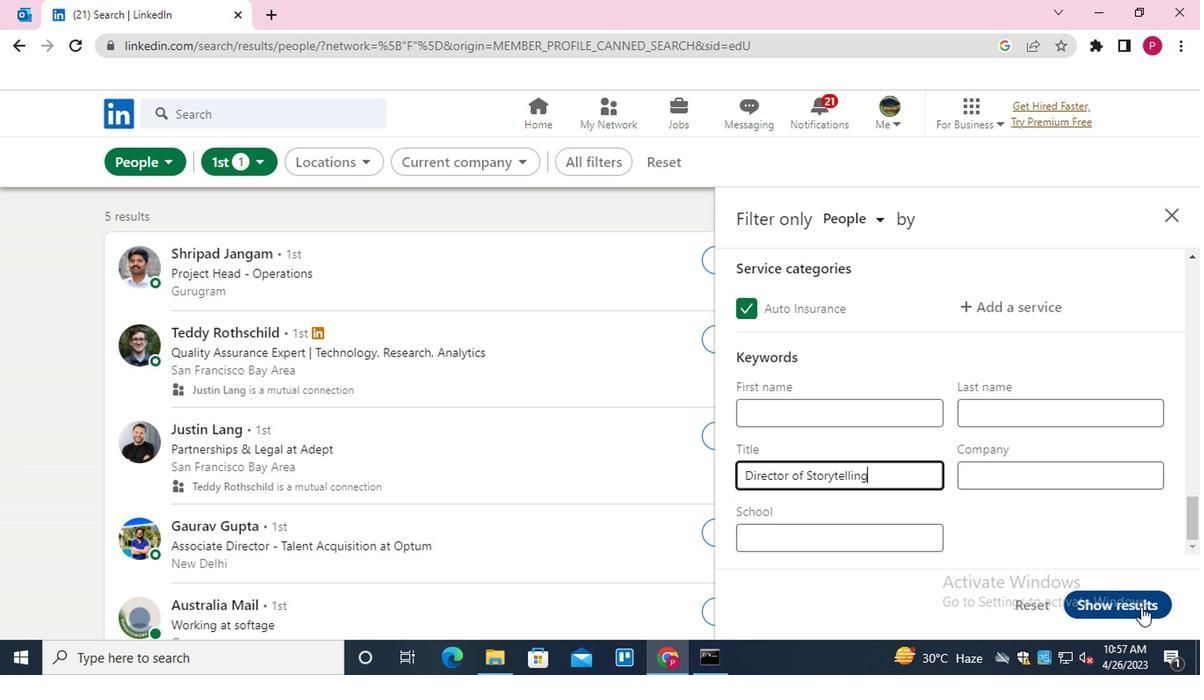 
Action: Mouse moved to (660, 346)
Screenshot: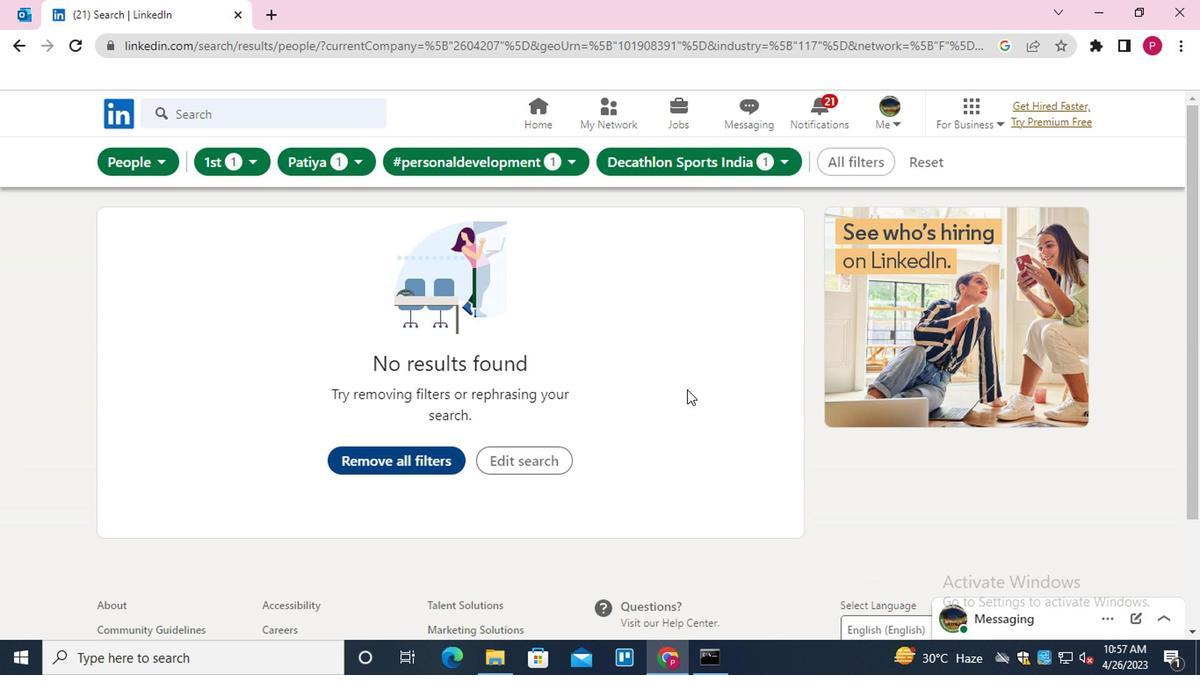 
